 Task: Look for space in Amagasaki, Japan from 4th June, 2023 to 15th June, 2023 for 2 adults in price range Rs.10000 to Rs.15000. Place can be entire place with 1  bedroom having 1 bed and 1 bathroom. Property type can be house, flat, guest house, hotel. Booking option can be shelf check-in. Required host language is English.
Action: Mouse moved to (475, 113)
Screenshot: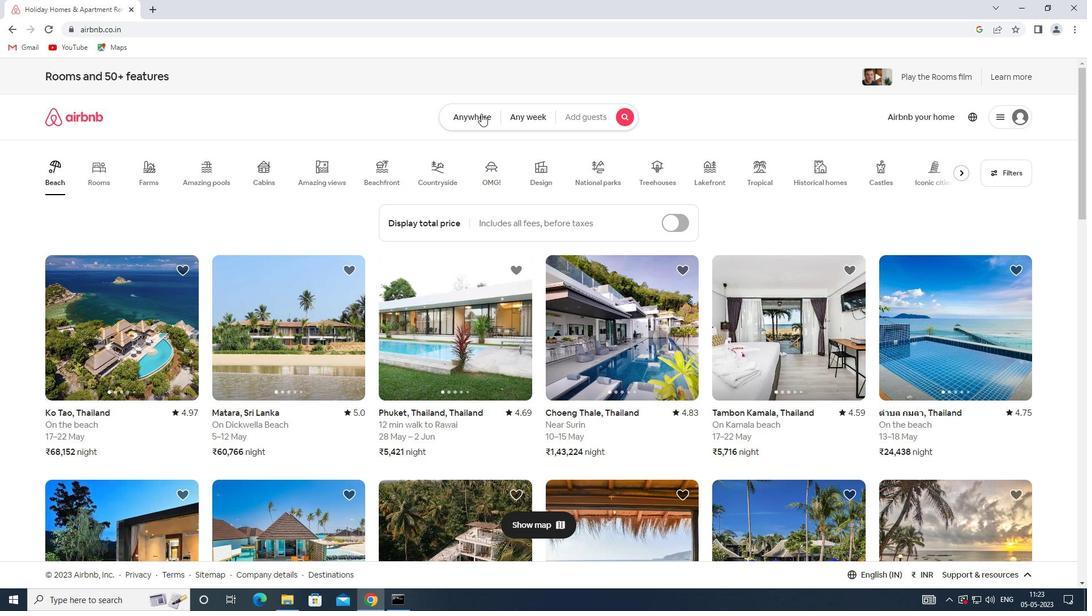 
Action: Mouse pressed left at (475, 113)
Screenshot: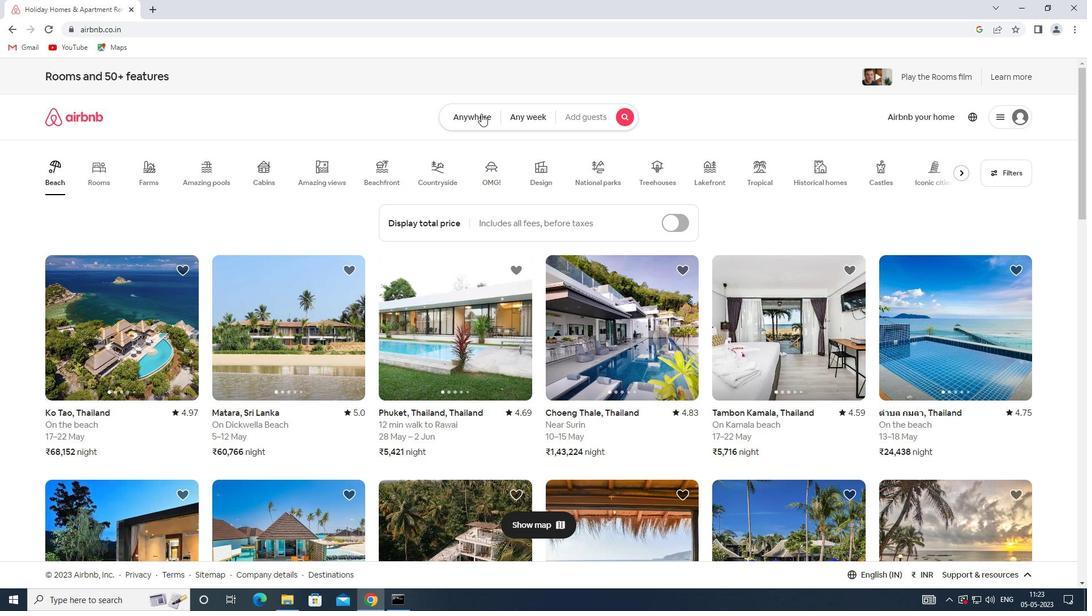 
Action: Mouse moved to (395, 165)
Screenshot: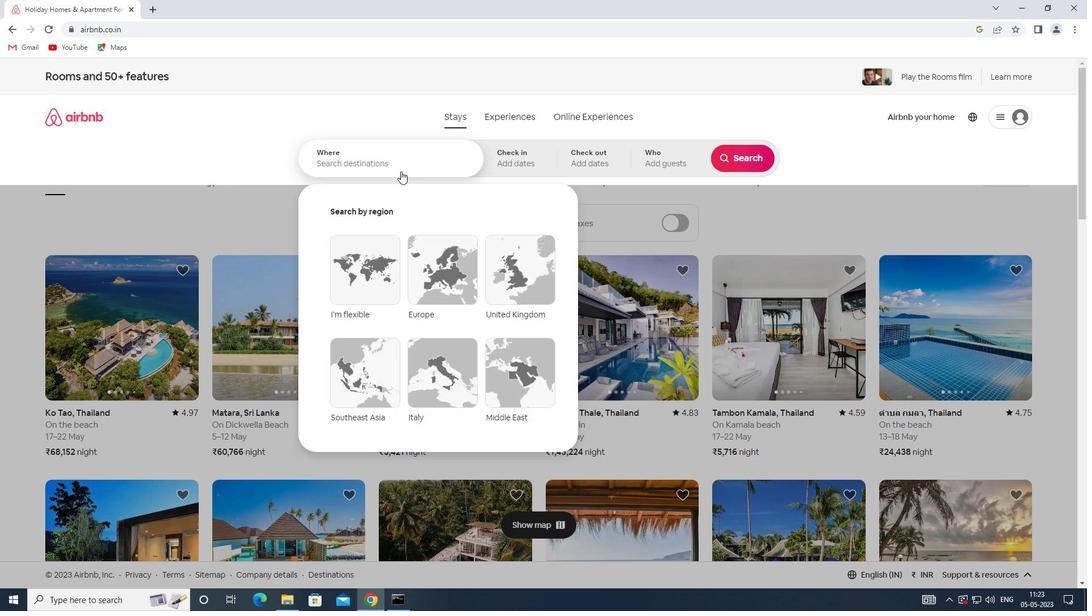 
Action: Mouse pressed left at (395, 165)
Screenshot: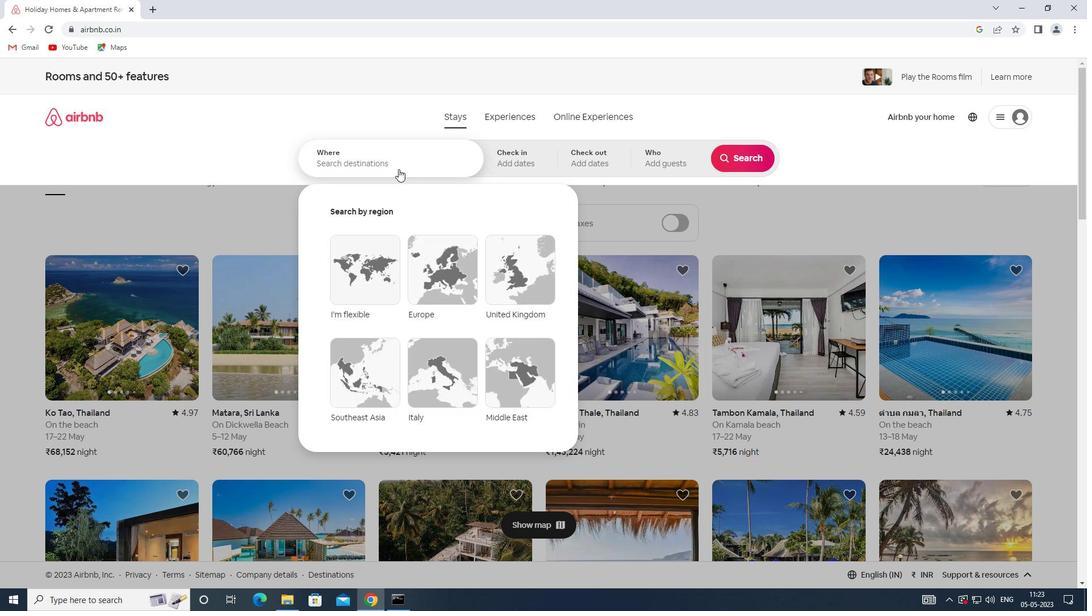 
Action: Key pressed <Key.shift>AMAGASAKI,<Key.shift>JAPAN
Screenshot: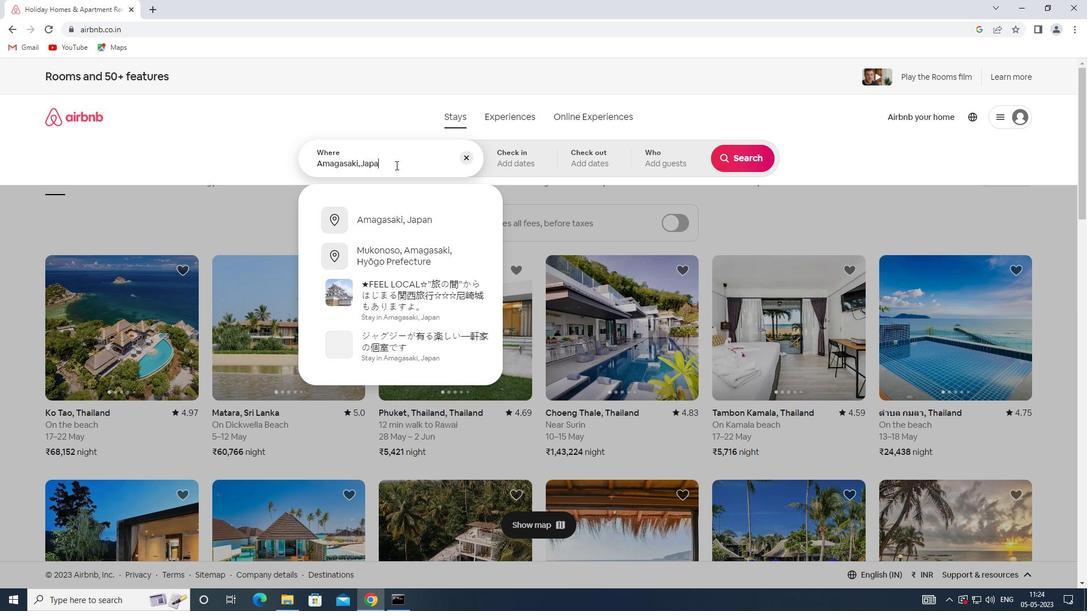 
Action: Mouse moved to (533, 158)
Screenshot: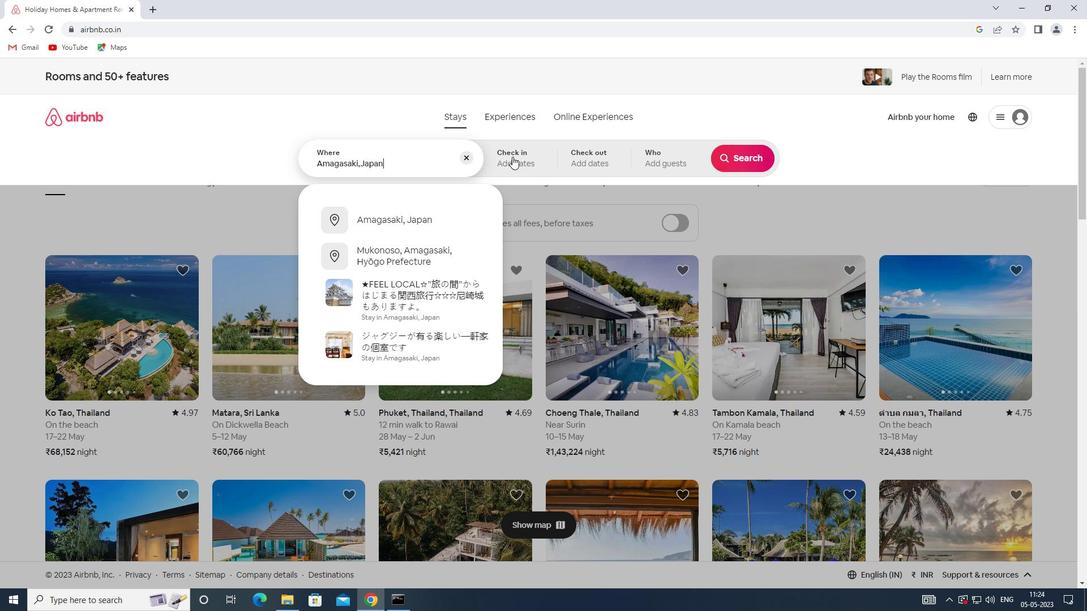 
Action: Mouse pressed left at (533, 158)
Screenshot: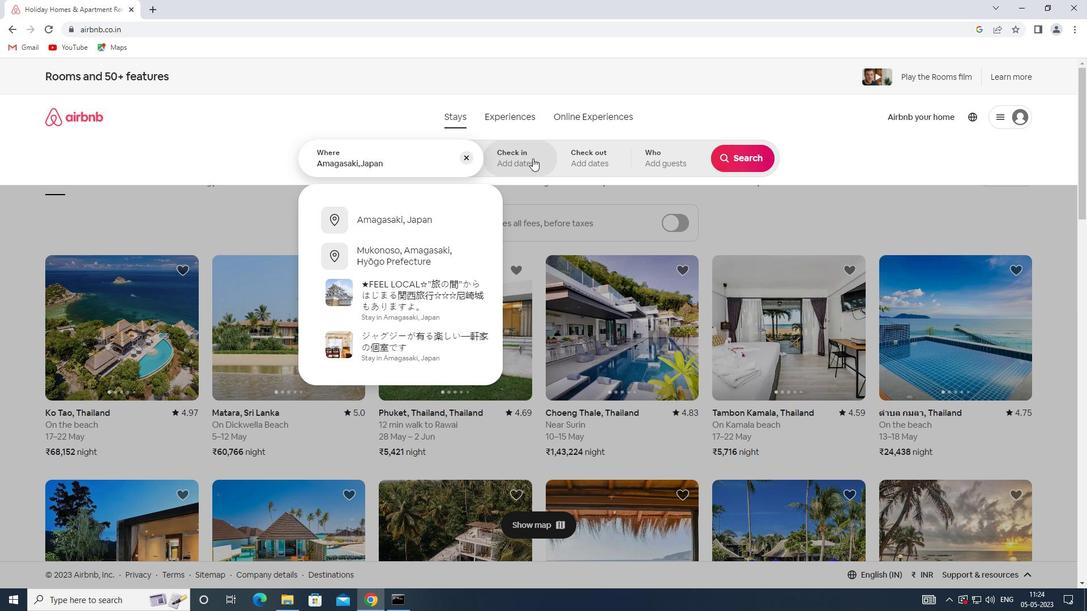 
Action: Mouse moved to (567, 320)
Screenshot: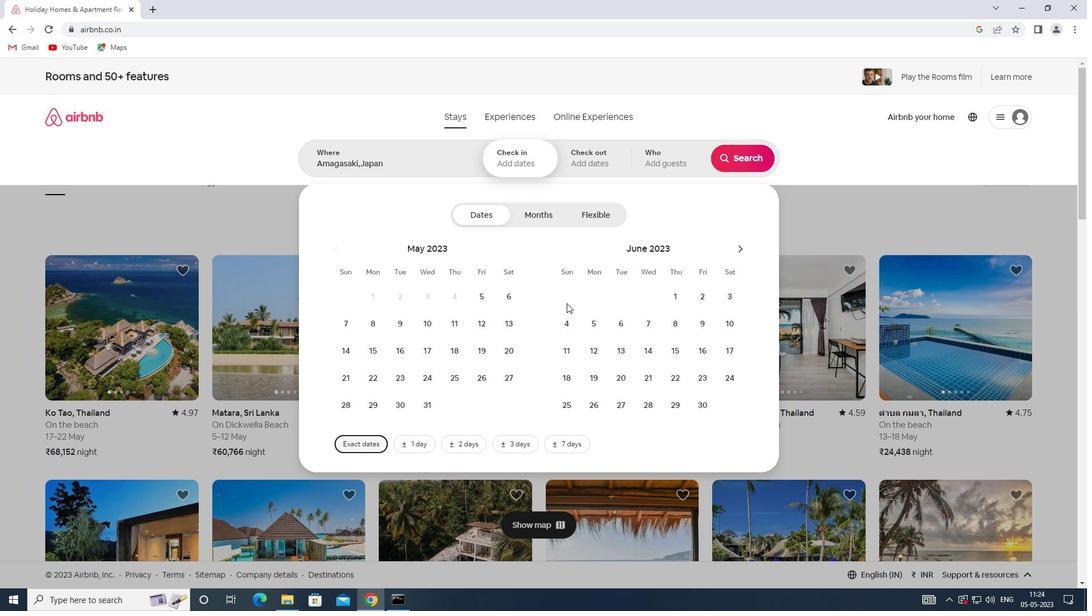 
Action: Mouse pressed left at (567, 320)
Screenshot: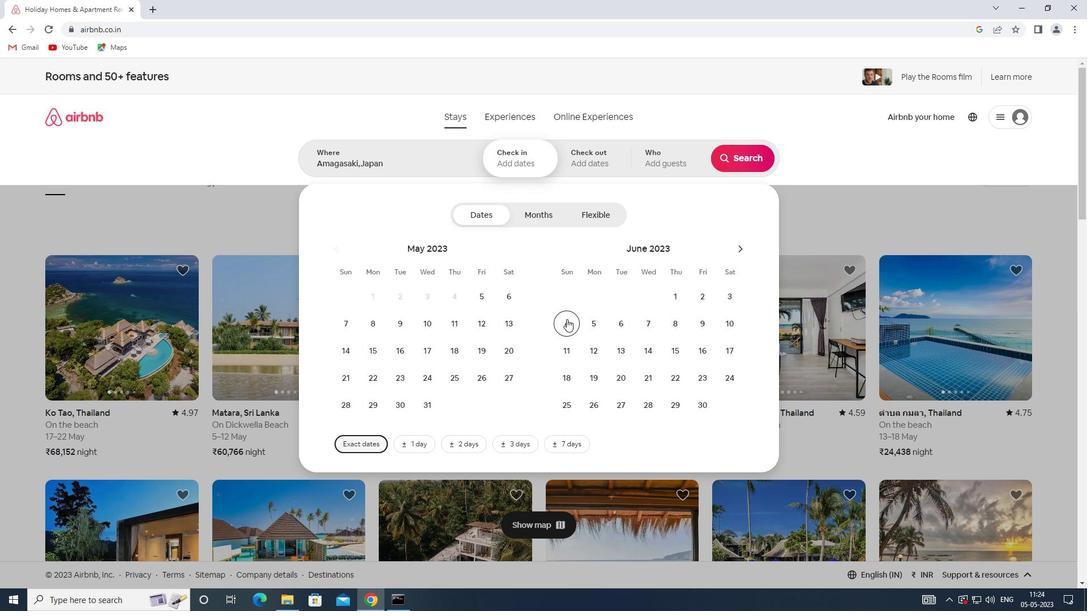 
Action: Mouse moved to (674, 351)
Screenshot: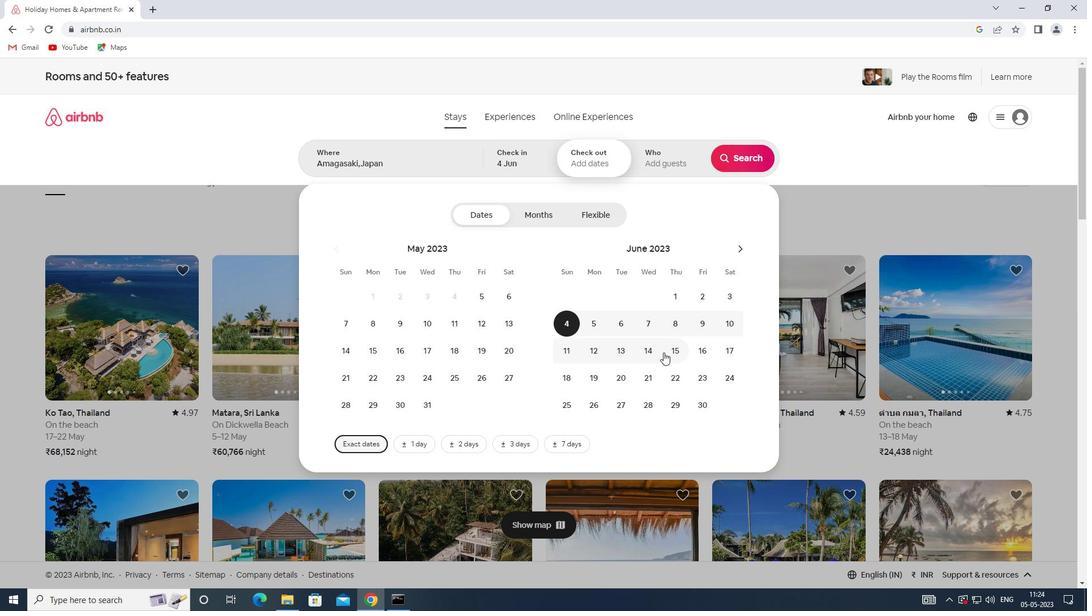 
Action: Mouse pressed left at (674, 351)
Screenshot: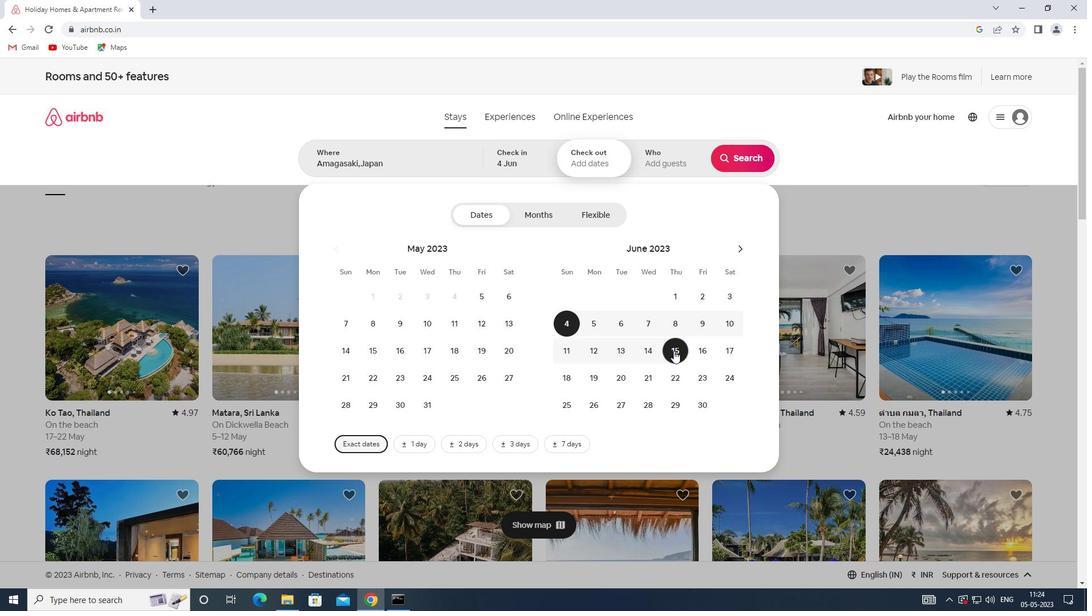 
Action: Mouse moved to (672, 160)
Screenshot: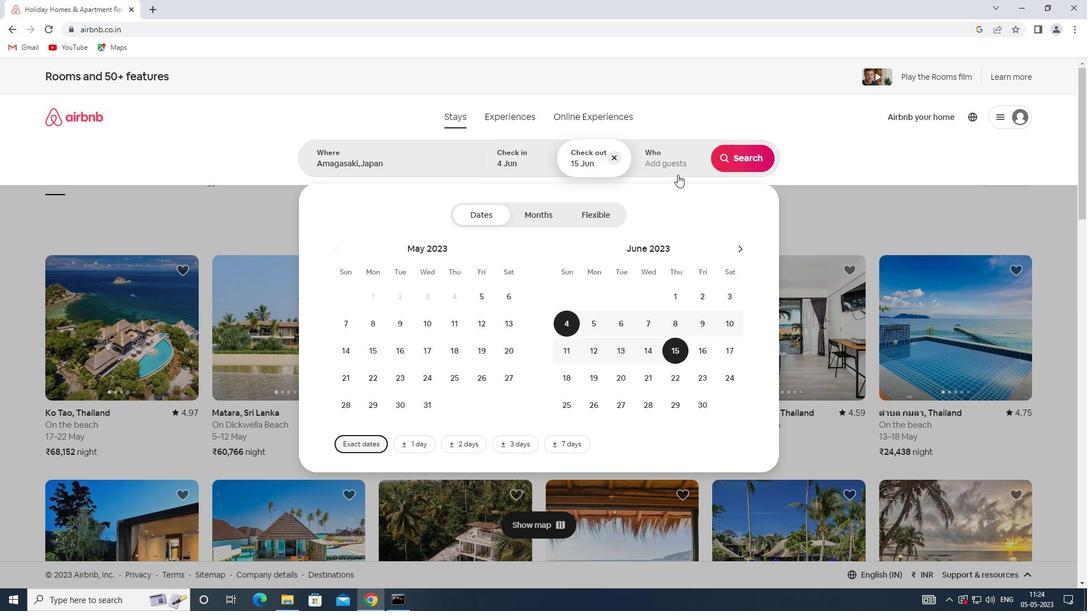 
Action: Mouse pressed left at (672, 160)
Screenshot: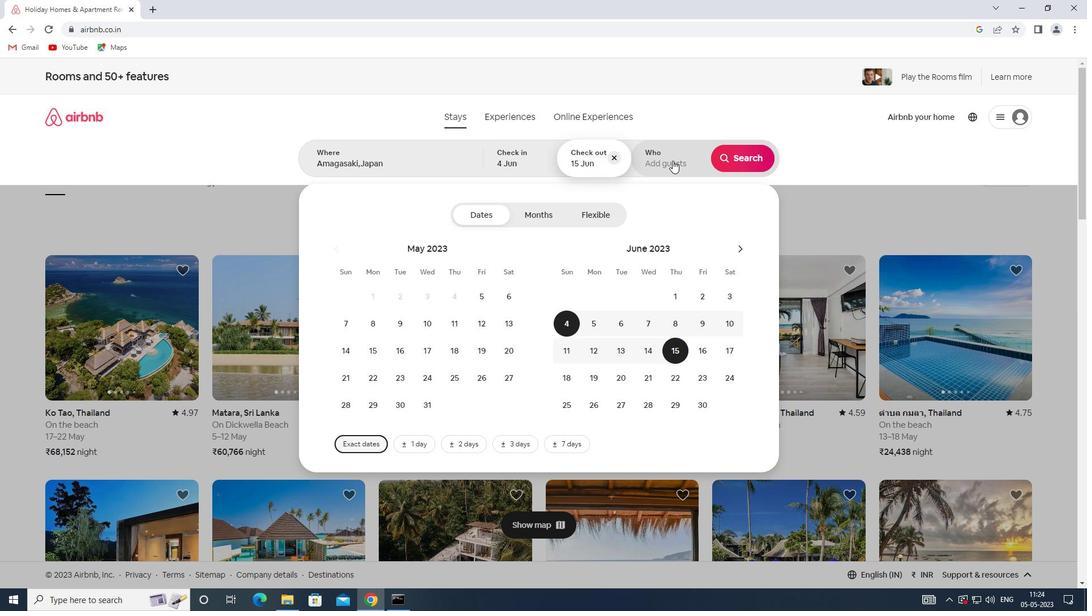 
Action: Mouse moved to (744, 215)
Screenshot: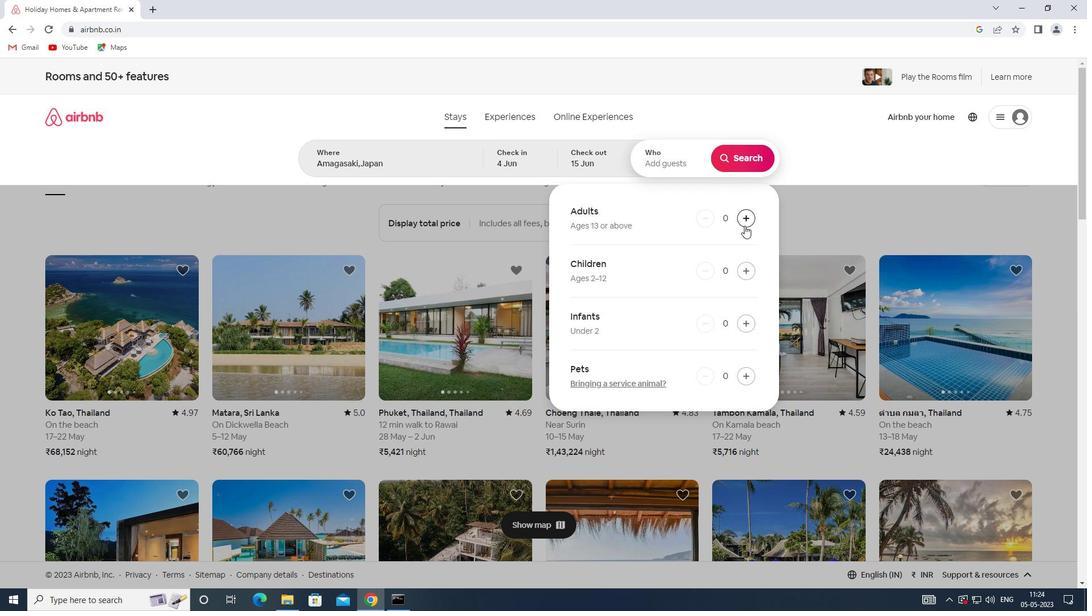 
Action: Mouse pressed left at (744, 215)
Screenshot: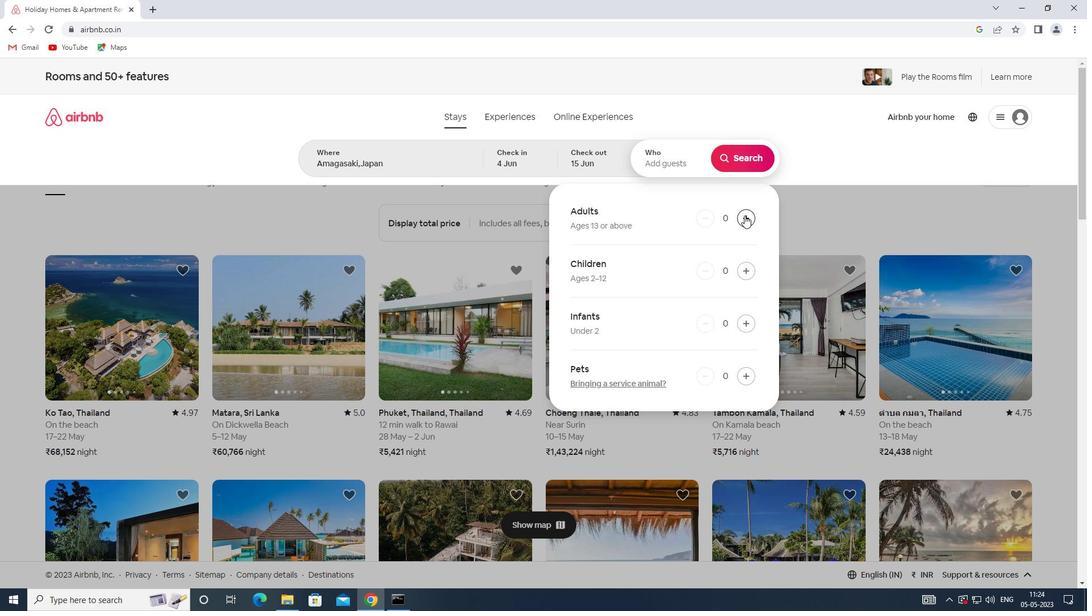 
Action: Mouse pressed left at (744, 215)
Screenshot: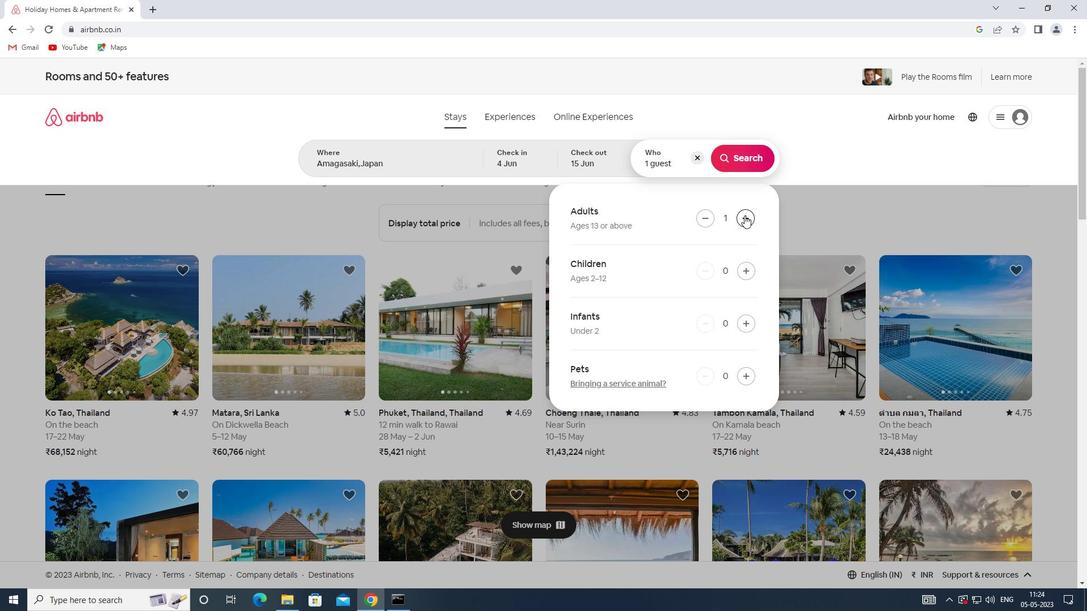 
Action: Mouse moved to (749, 148)
Screenshot: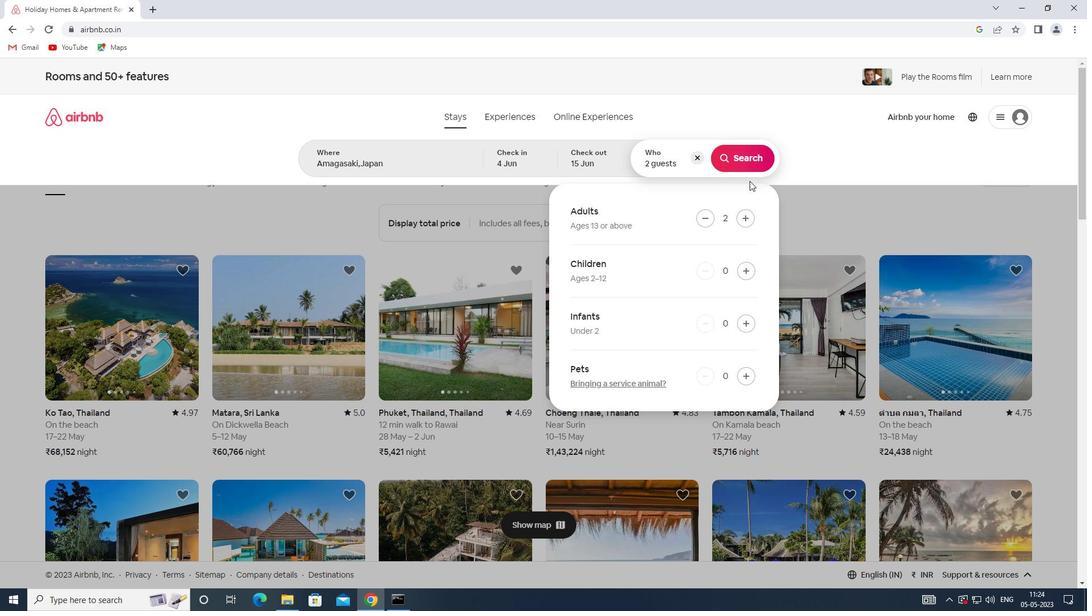 
Action: Mouse pressed left at (749, 148)
Screenshot: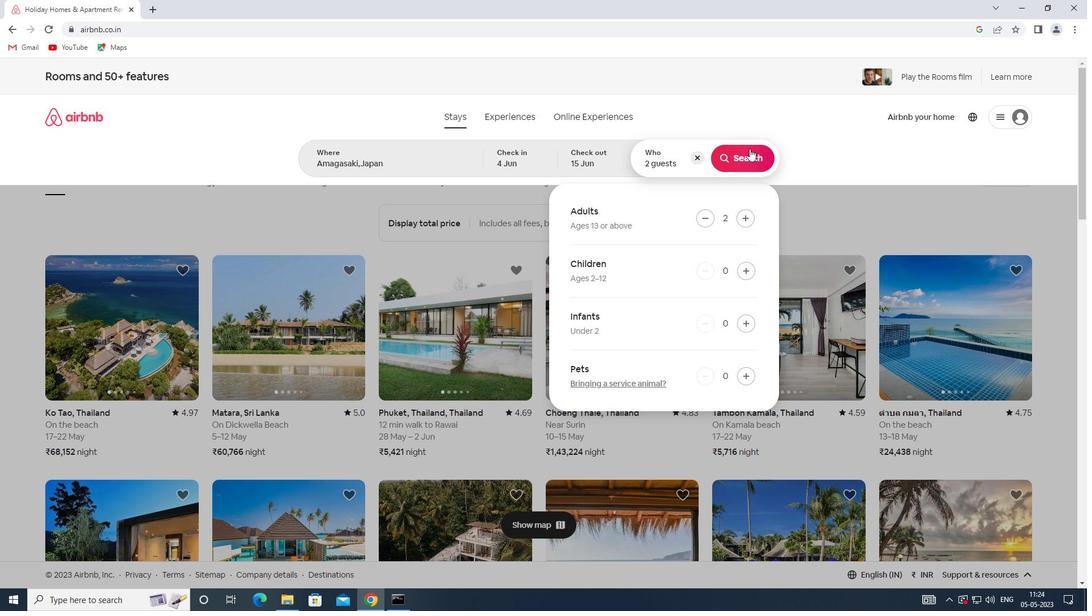 
Action: Mouse moved to (1024, 124)
Screenshot: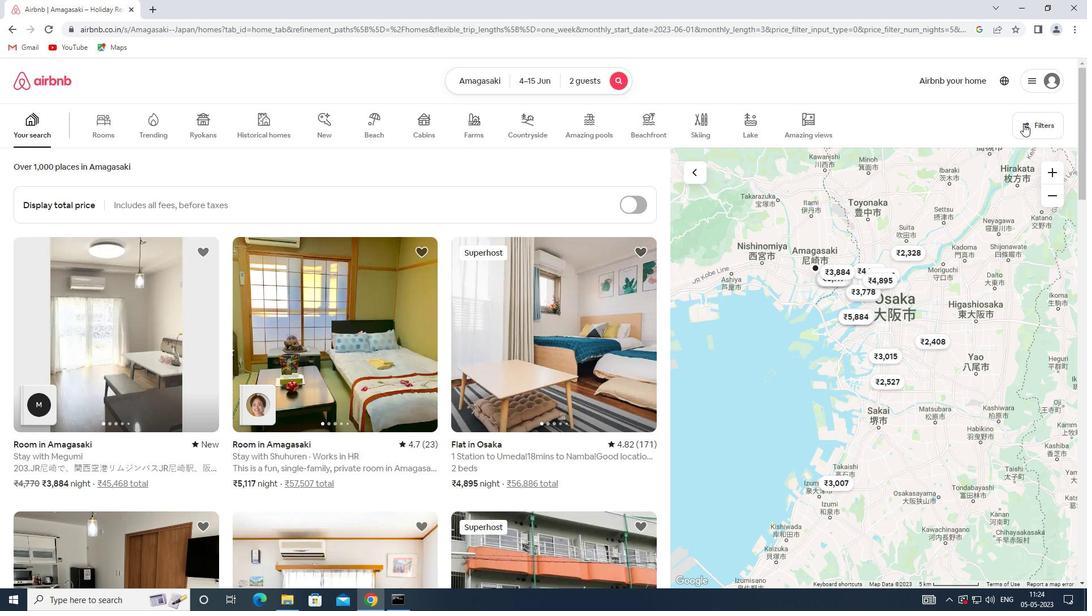 
Action: Mouse pressed left at (1024, 124)
Screenshot: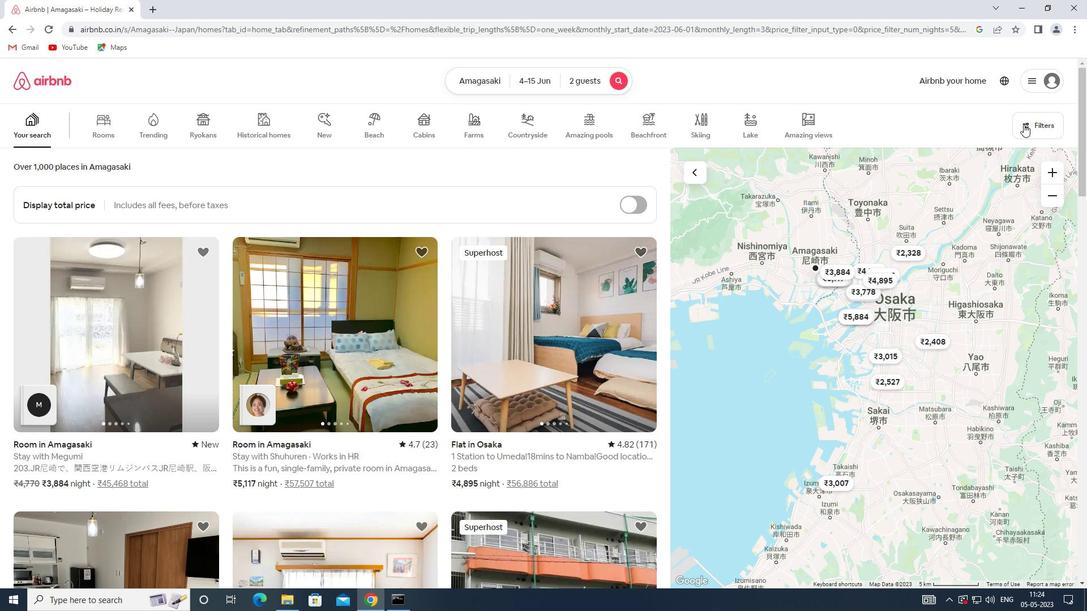 
Action: Mouse moved to (396, 408)
Screenshot: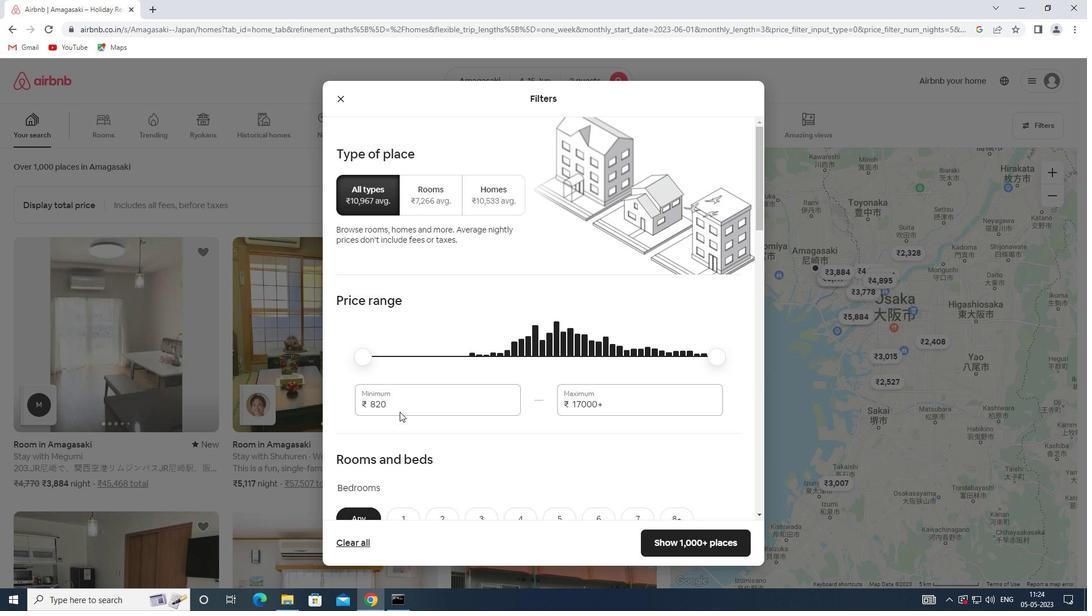
Action: Mouse pressed left at (396, 408)
Screenshot: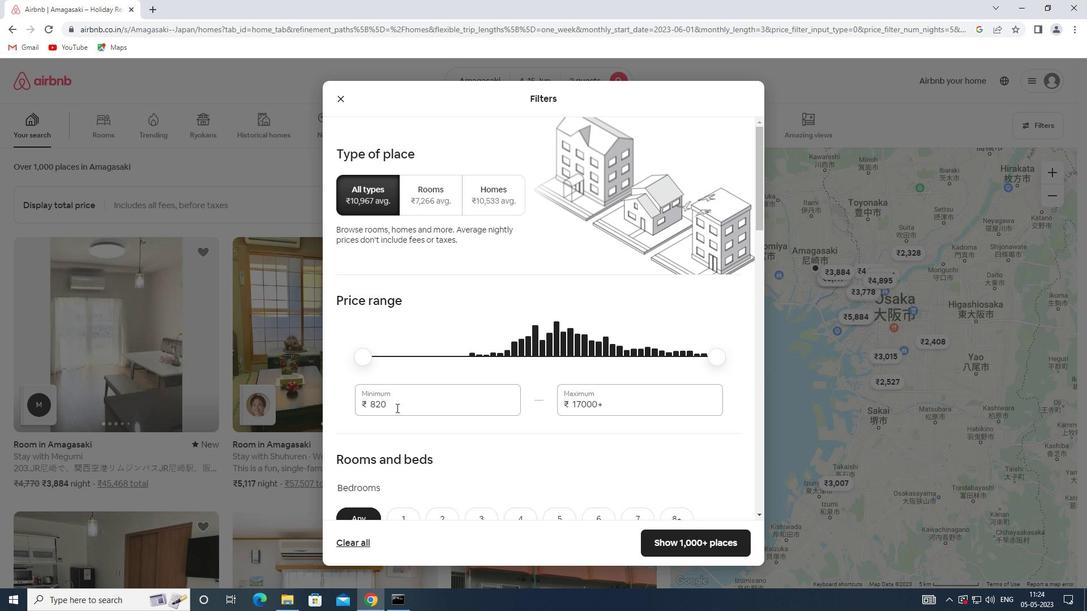 
Action: Mouse moved to (355, 404)
Screenshot: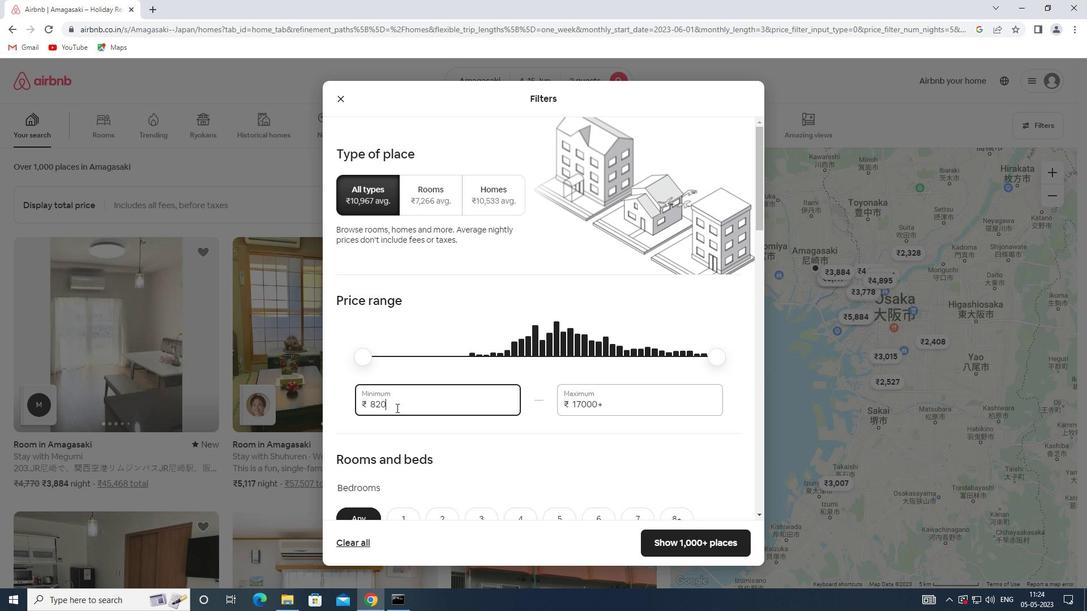 
Action: Key pressed 10000
Screenshot: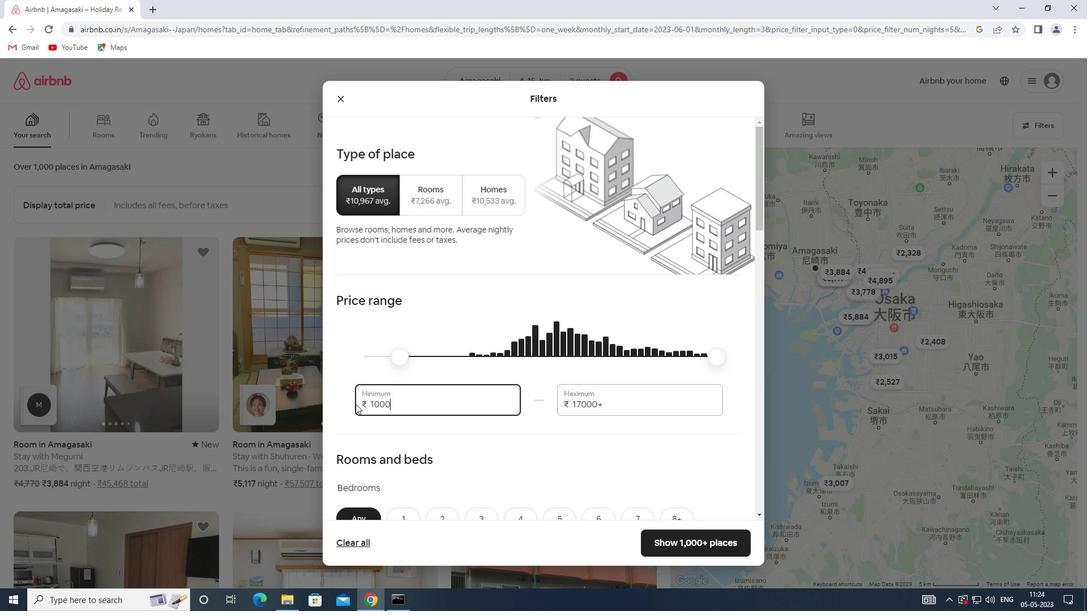 
Action: Mouse moved to (608, 404)
Screenshot: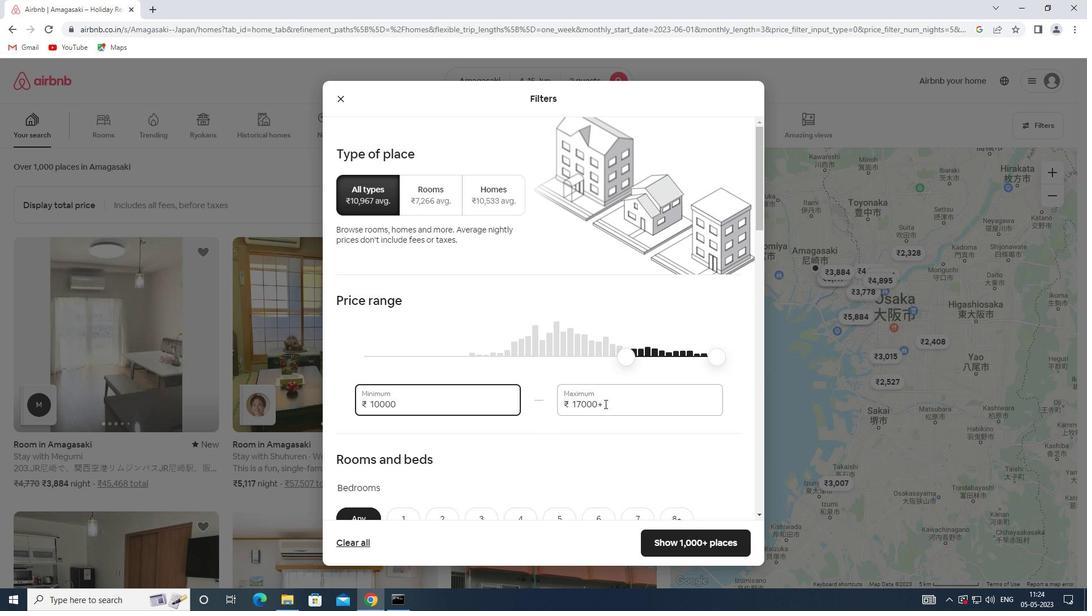 
Action: Mouse pressed left at (608, 404)
Screenshot: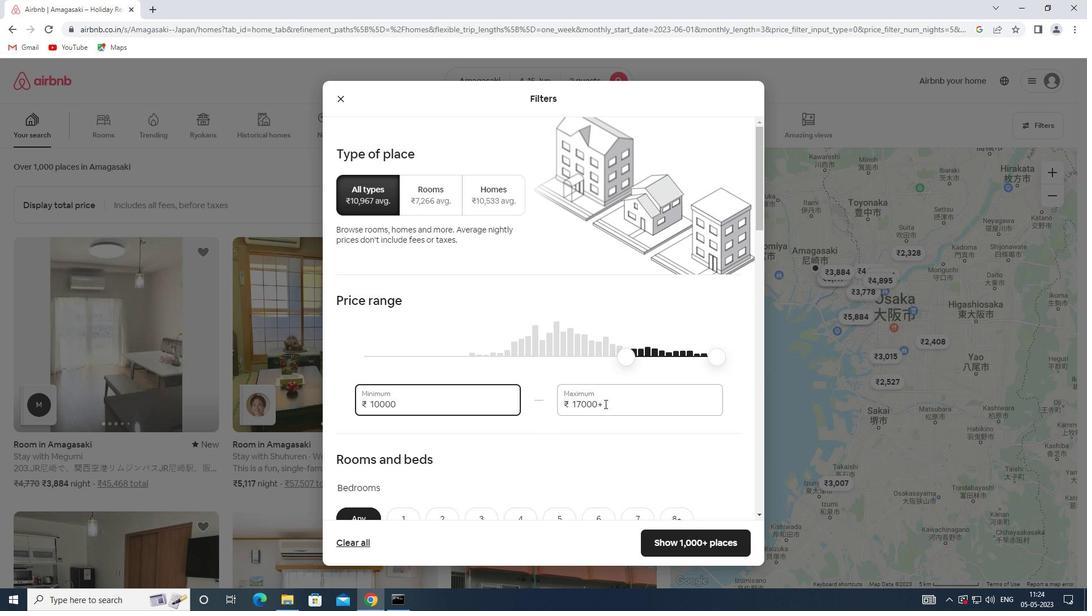 
Action: Mouse moved to (548, 405)
Screenshot: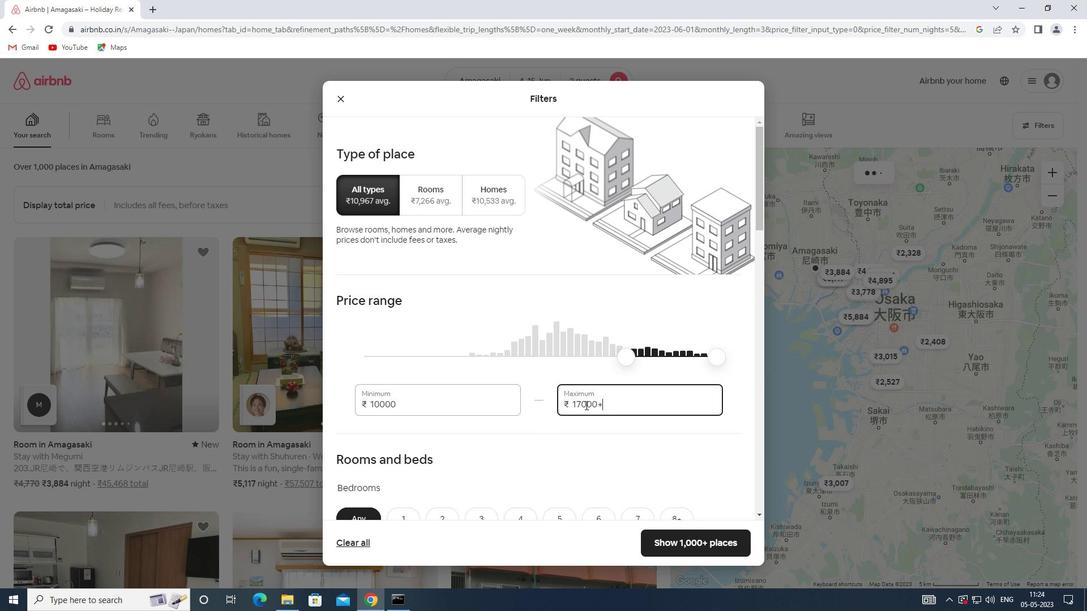 
Action: Key pressed 15000
Screenshot: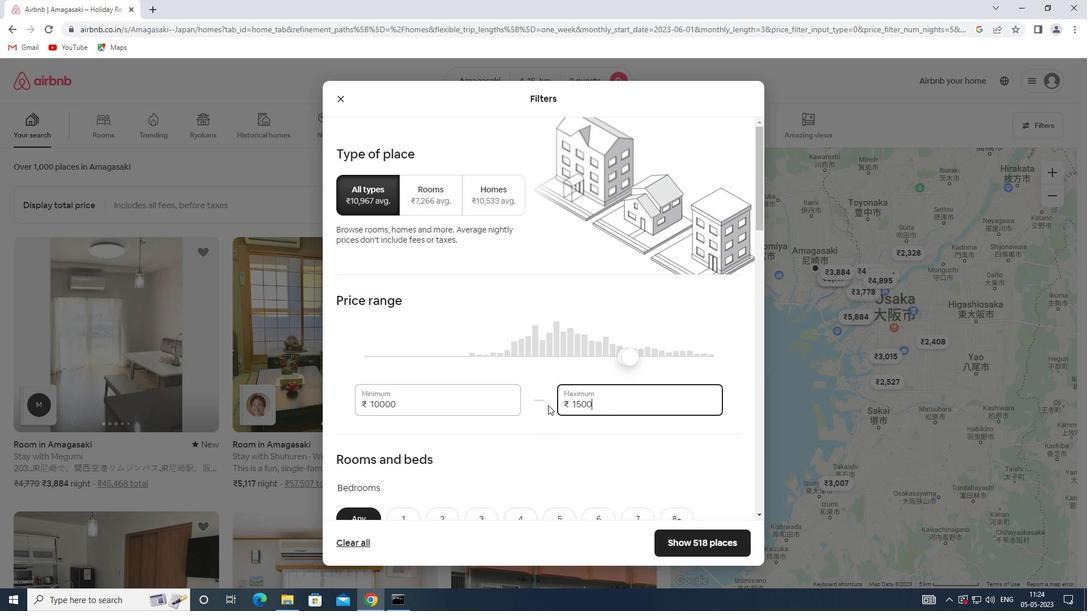 
Action: Mouse moved to (534, 399)
Screenshot: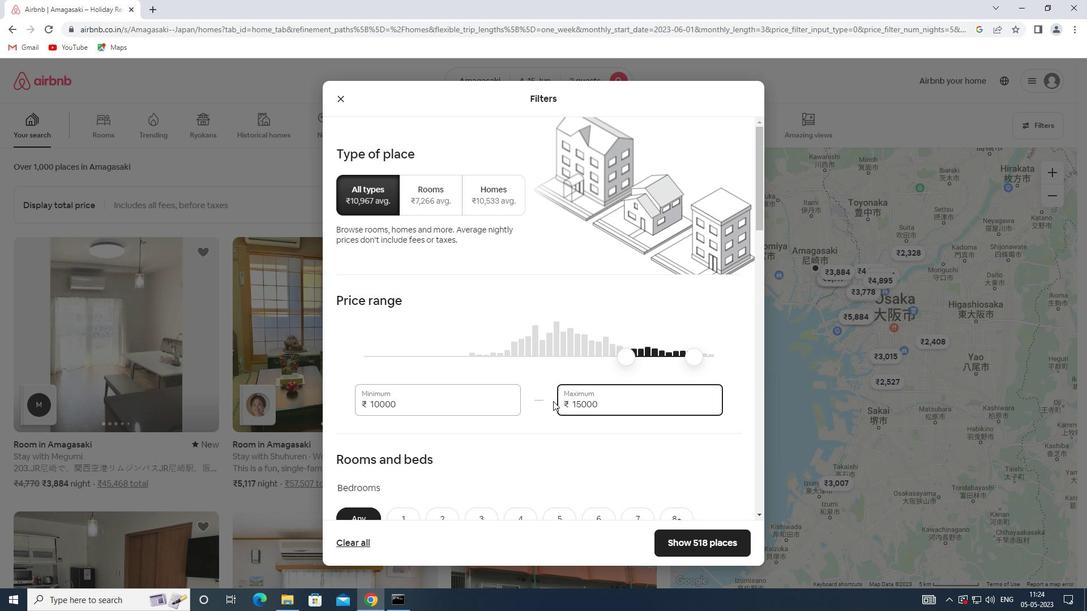 
Action: Mouse scrolled (534, 399) with delta (0, 0)
Screenshot: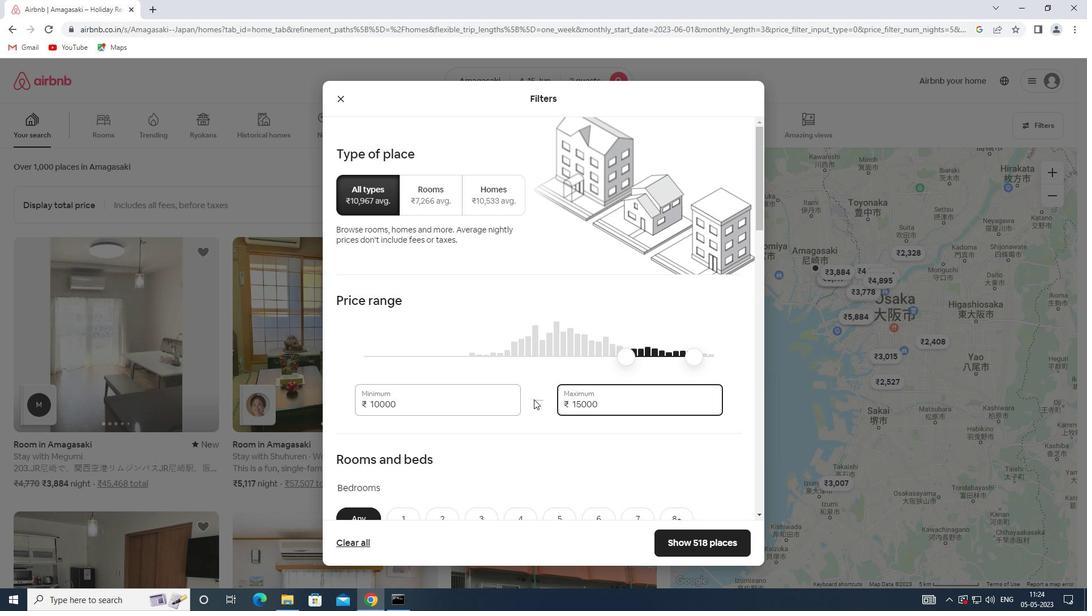
Action: Mouse scrolled (534, 399) with delta (0, 0)
Screenshot: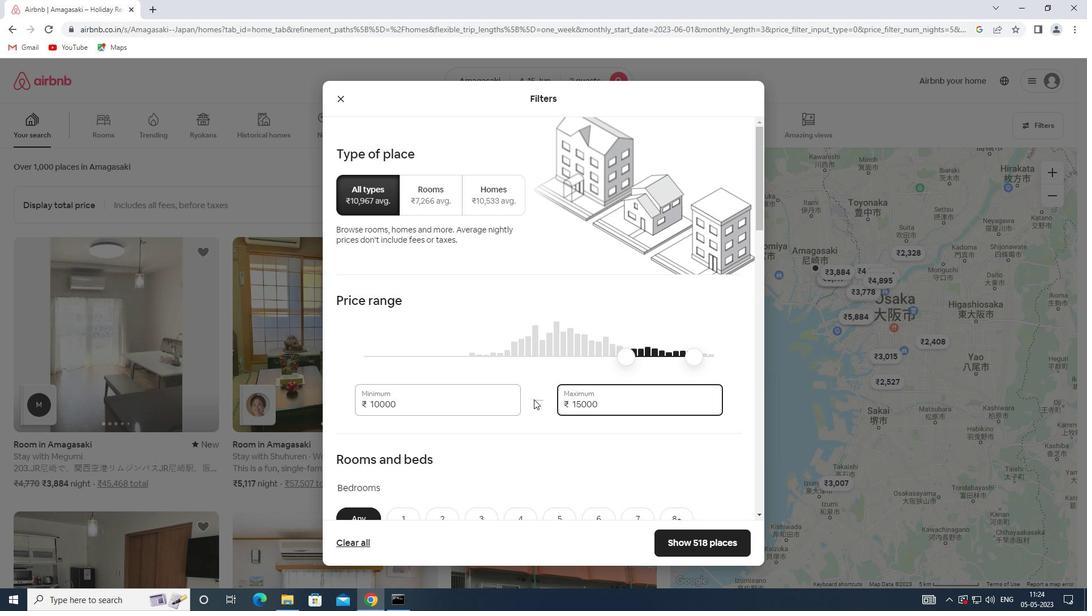 
Action: Mouse scrolled (534, 399) with delta (0, 0)
Screenshot: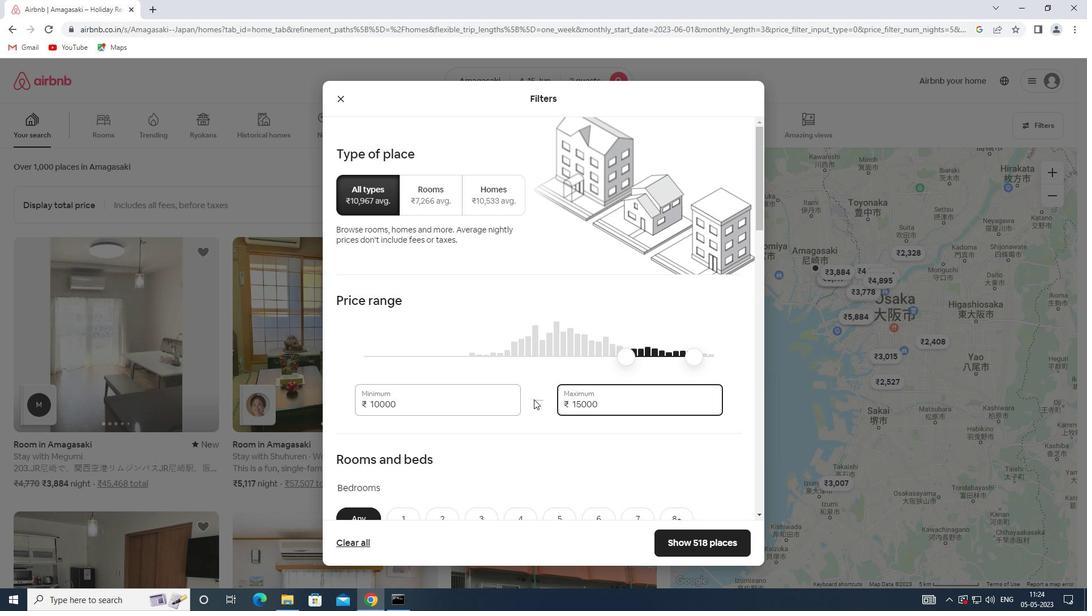
Action: Mouse moved to (530, 397)
Screenshot: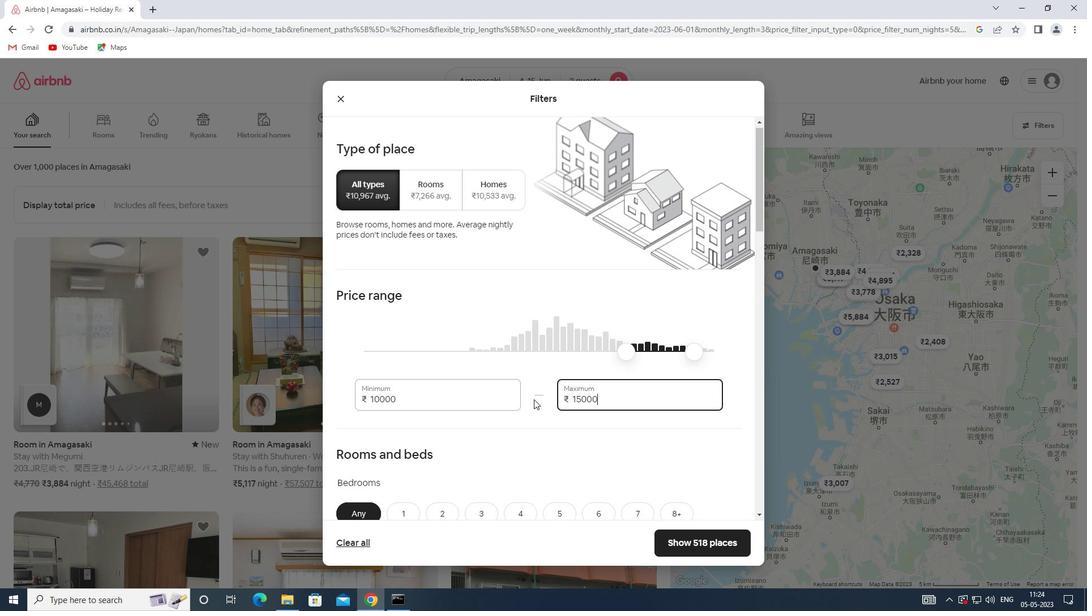 
Action: Mouse scrolled (530, 396) with delta (0, 0)
Screenshot: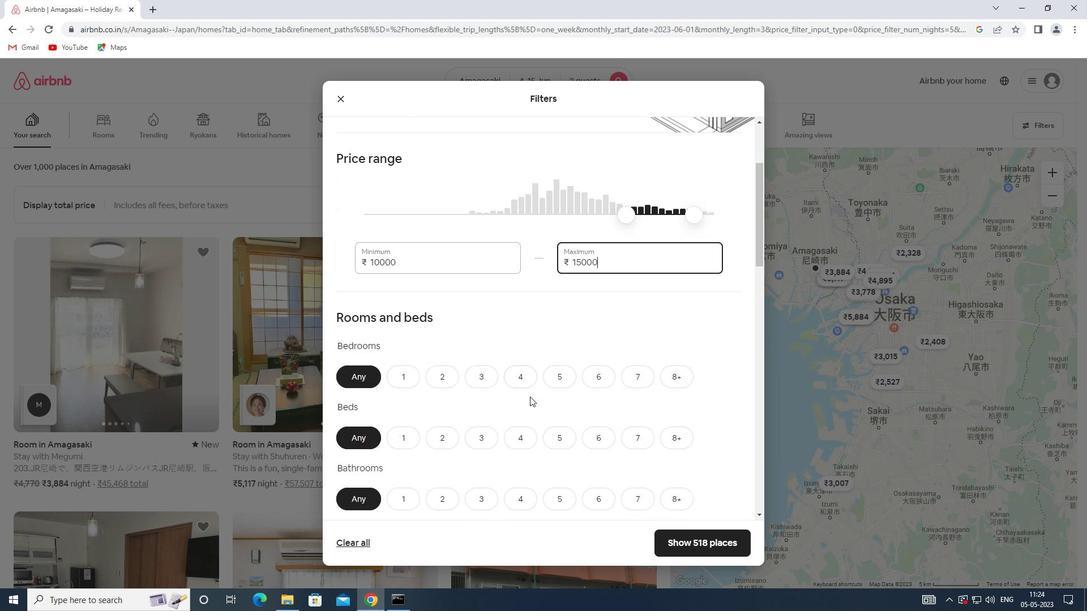 
Action: Mouse moved to (400, 295)
Screenshot: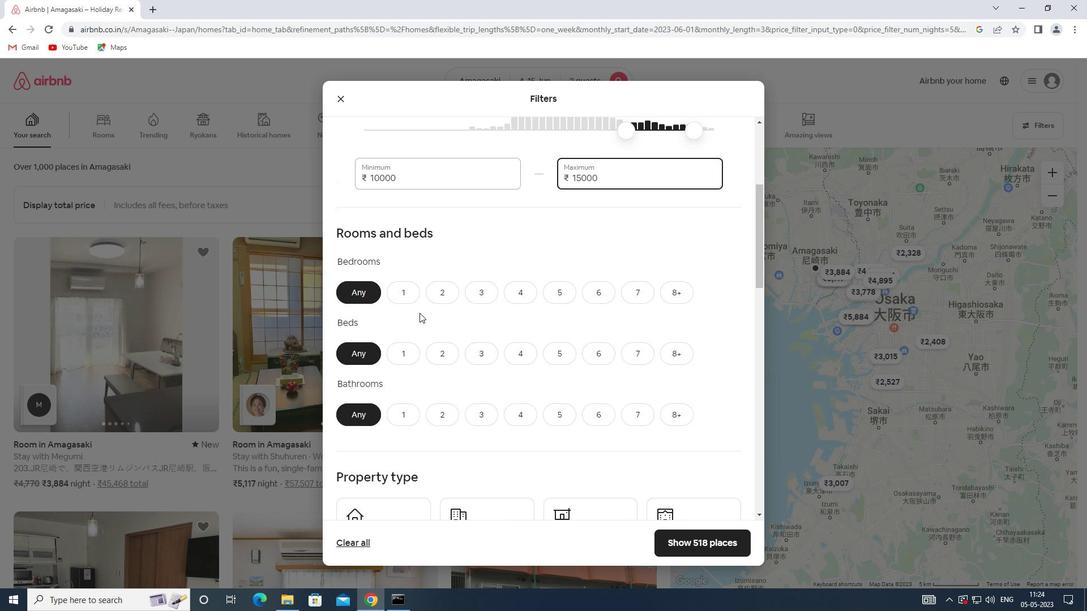 
Action: Mouse pressed left at (400, 295)
Screenshot: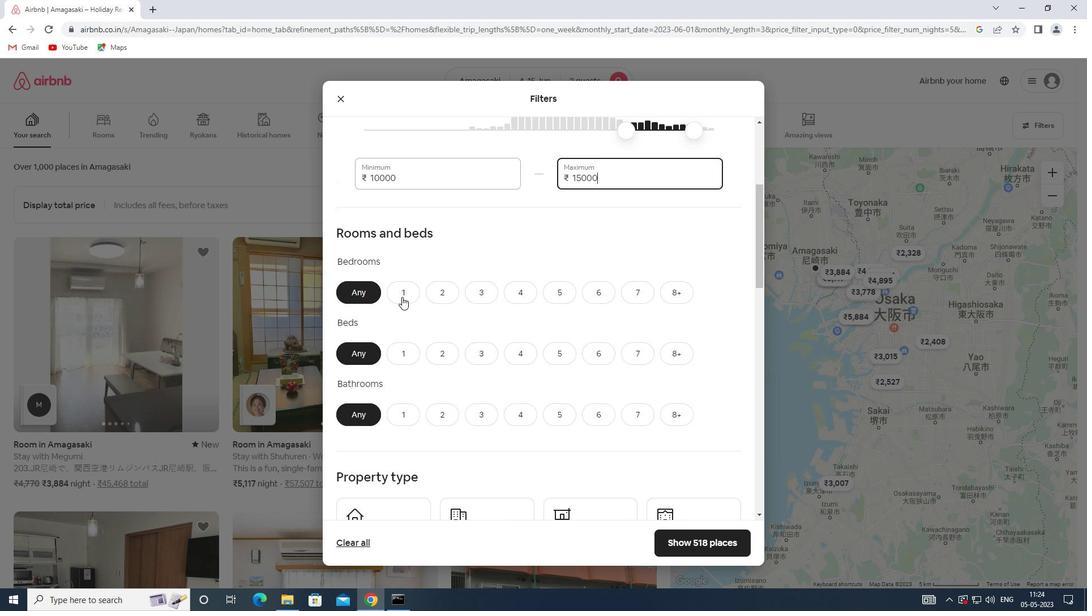 
Action: Mouse moved to (403, 350)
Screenshot: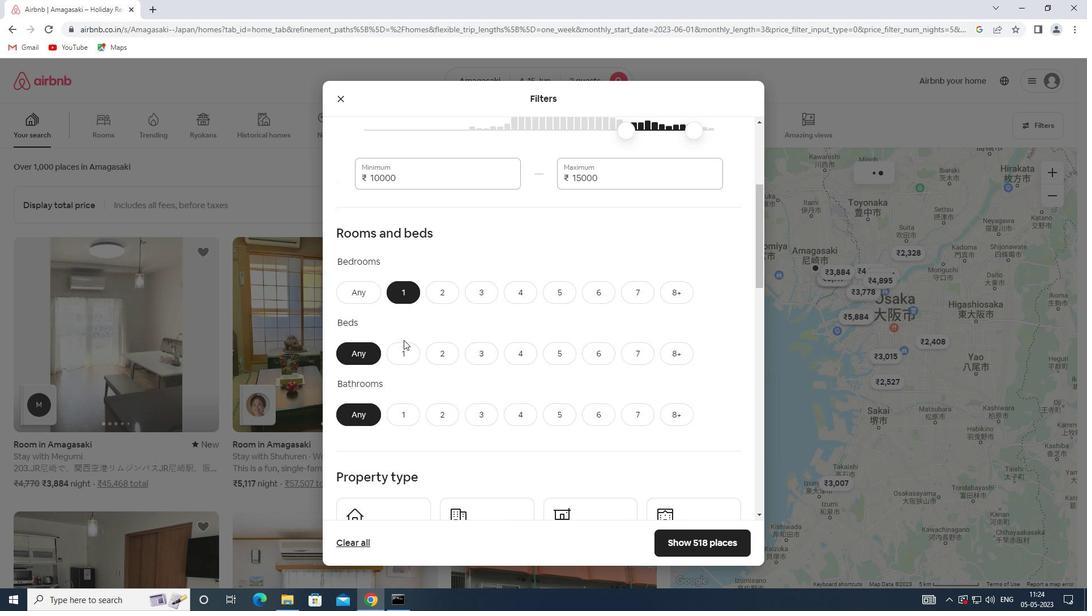 
Action: Mouse pressed left at (403, 350)
Screenshot: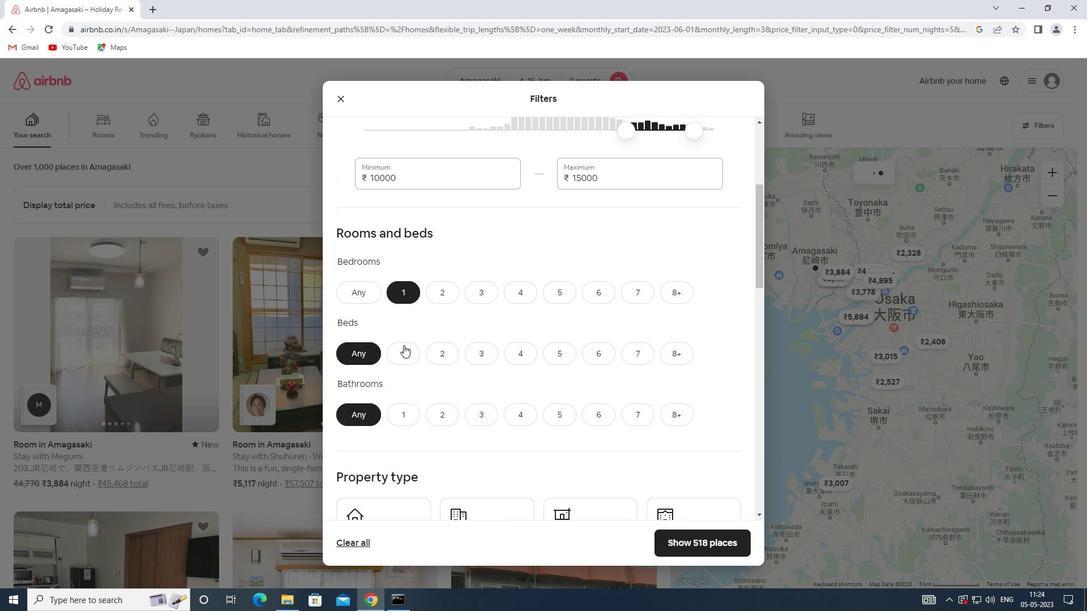 
Action: Mouse moved to (406, 409)
Screenshot: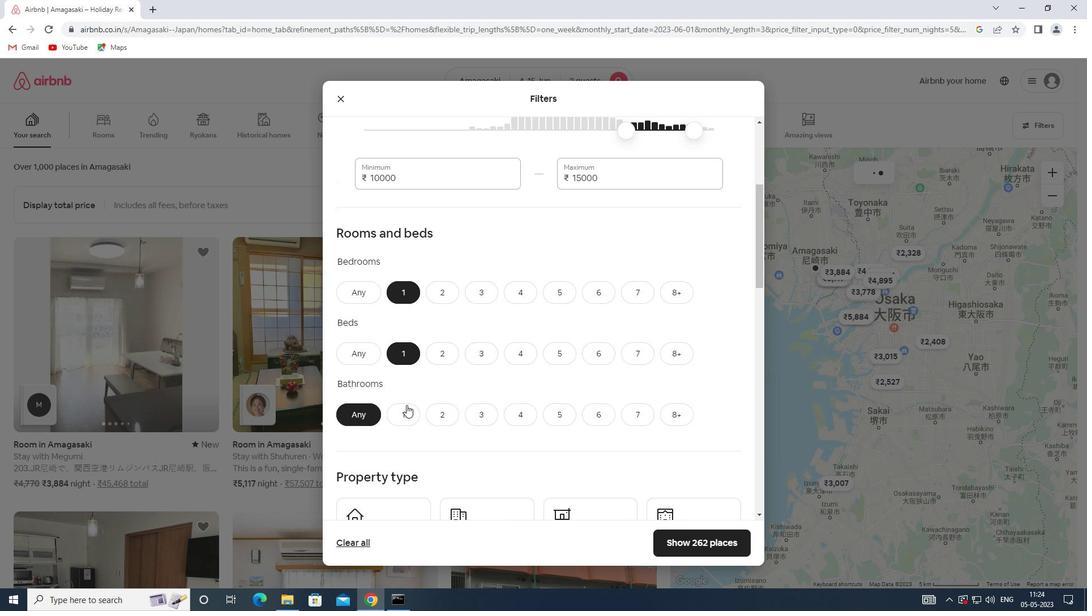 
Action: Mouse pressed left at (406, 409)
Screenshot: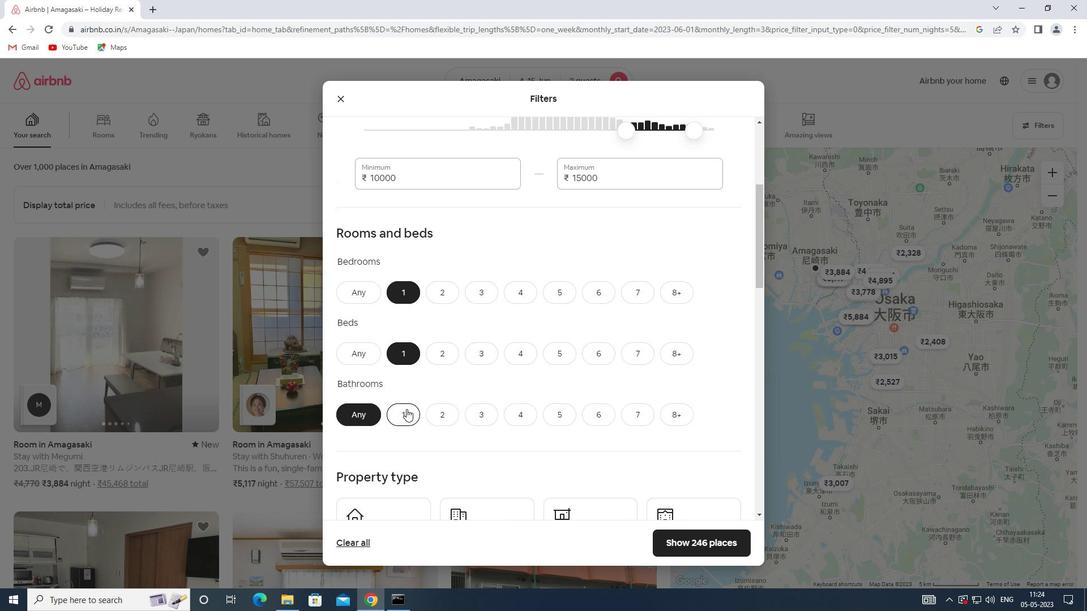 
Action: Mouse scrolled (406, 408) with delta (0, 0)
Screenshot: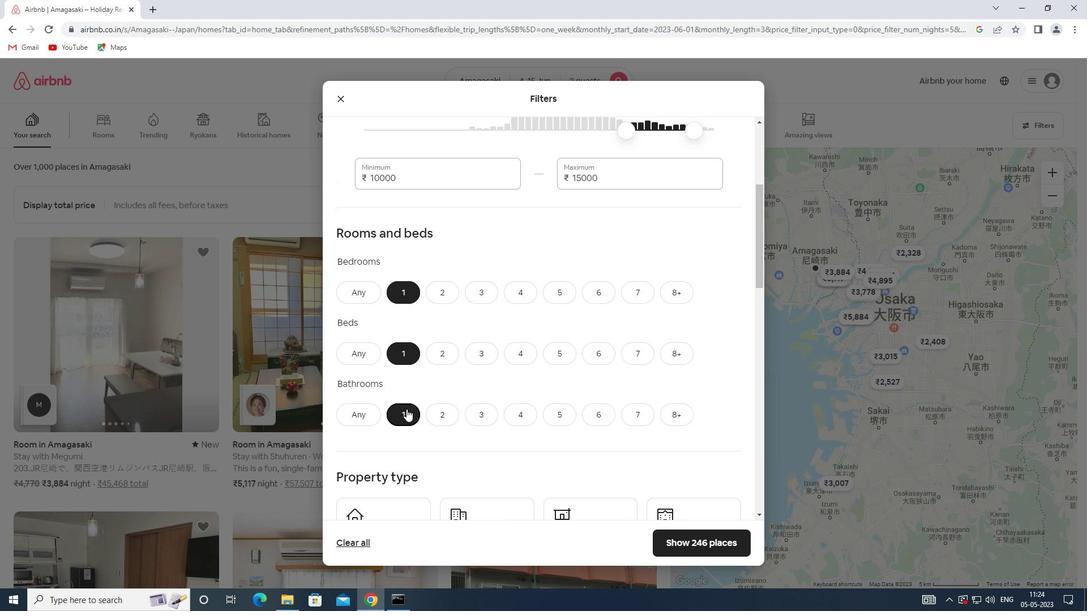 
Action: Mouse scrolled (406, 408) with delta (0, 0)
Screenshot: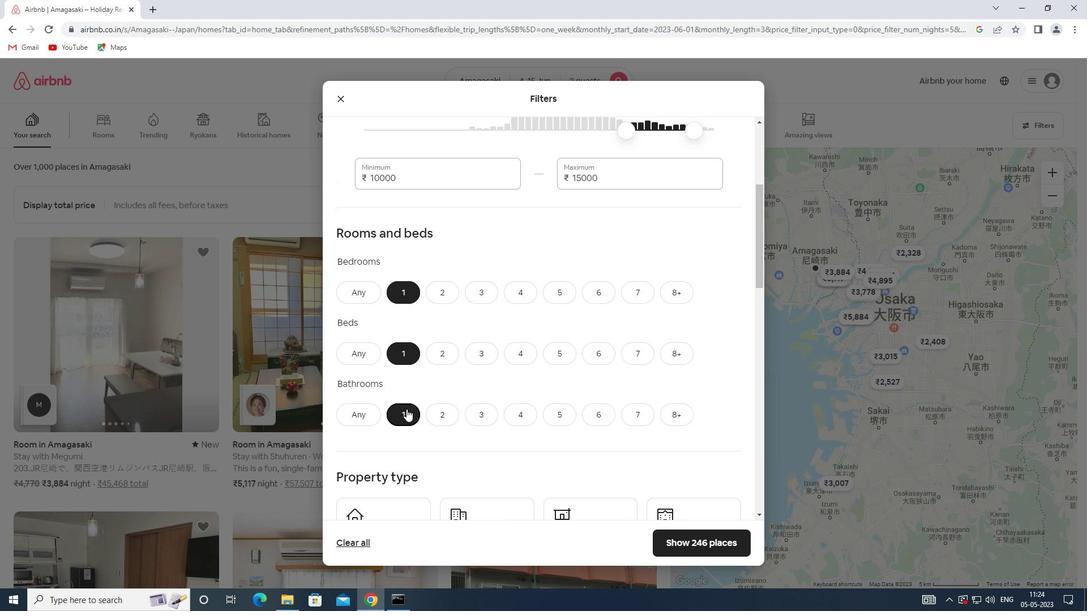 
Action: Mouse pressed left at (406, 409)
Screenshot: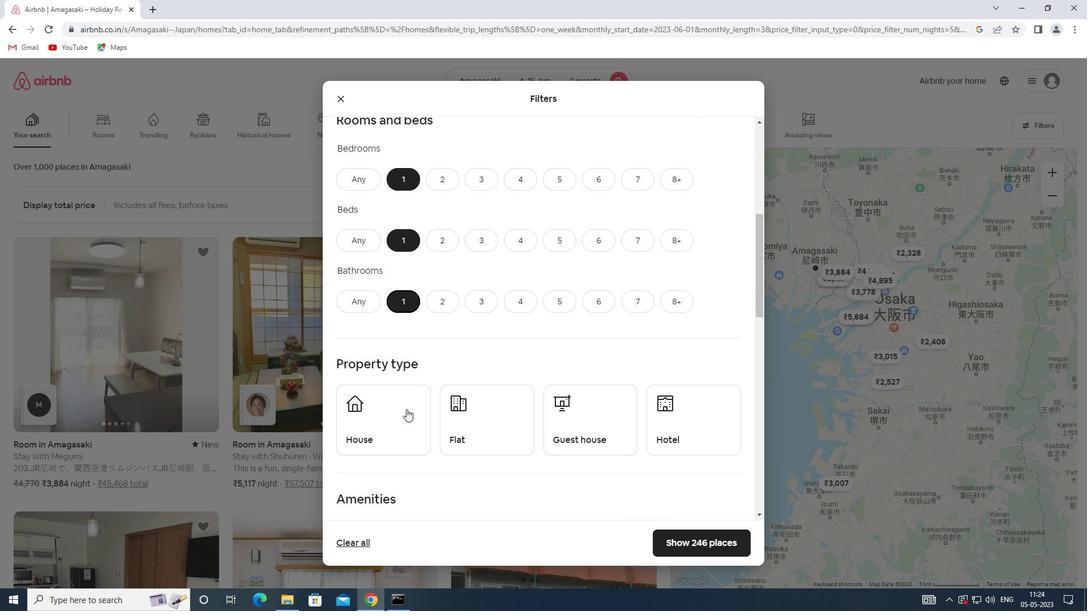 
Action: Mouse moved to (475, 416)
Screenshot: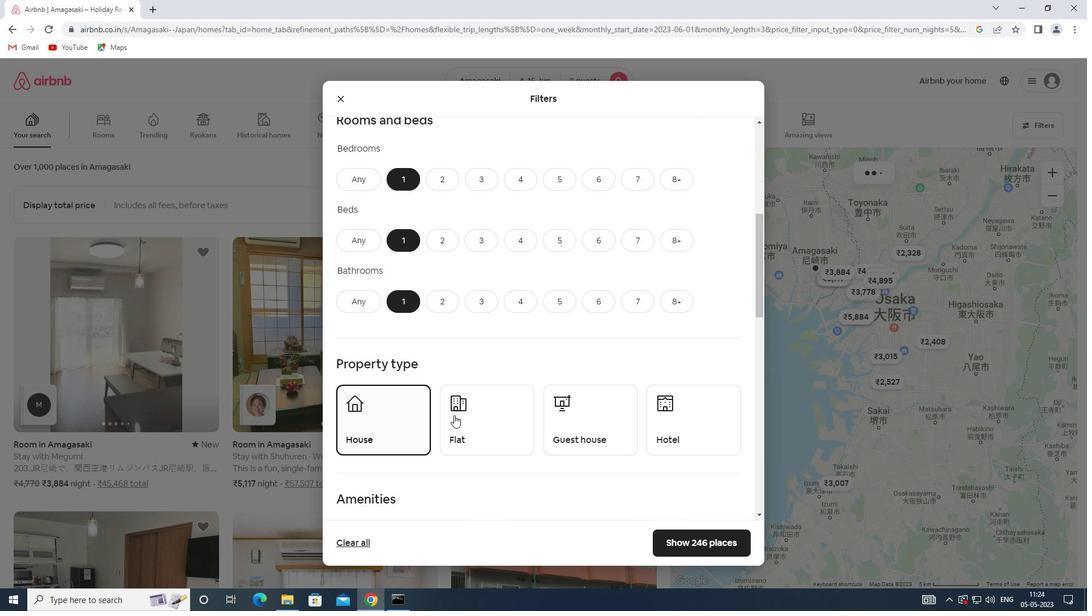 
Action: Mouse pressed left at (475, 416)
Screenshot: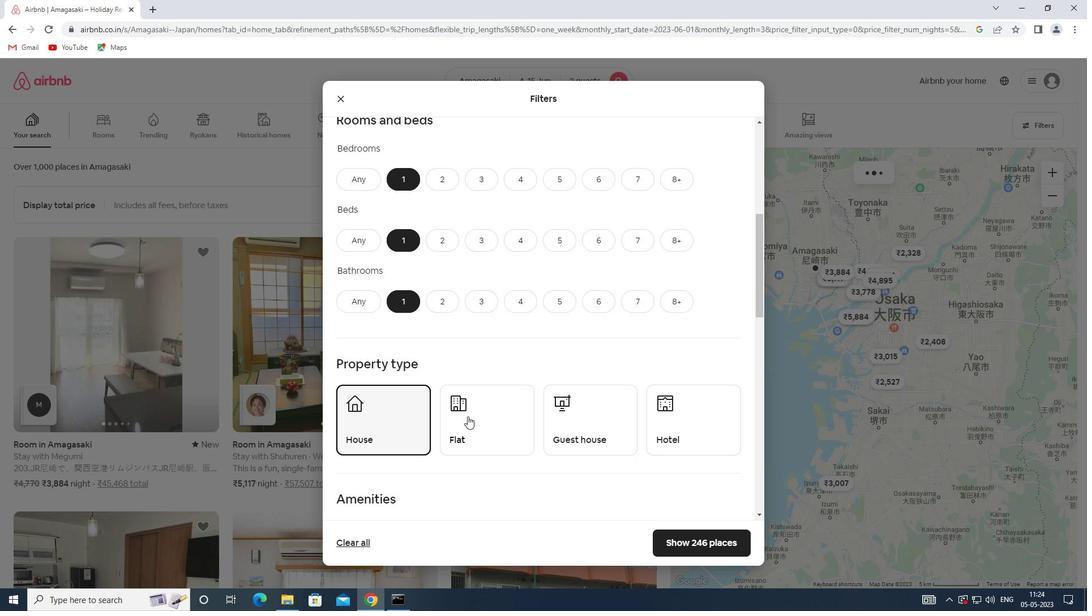 
Action: Mouse moved to (586, 418)
Screenshot: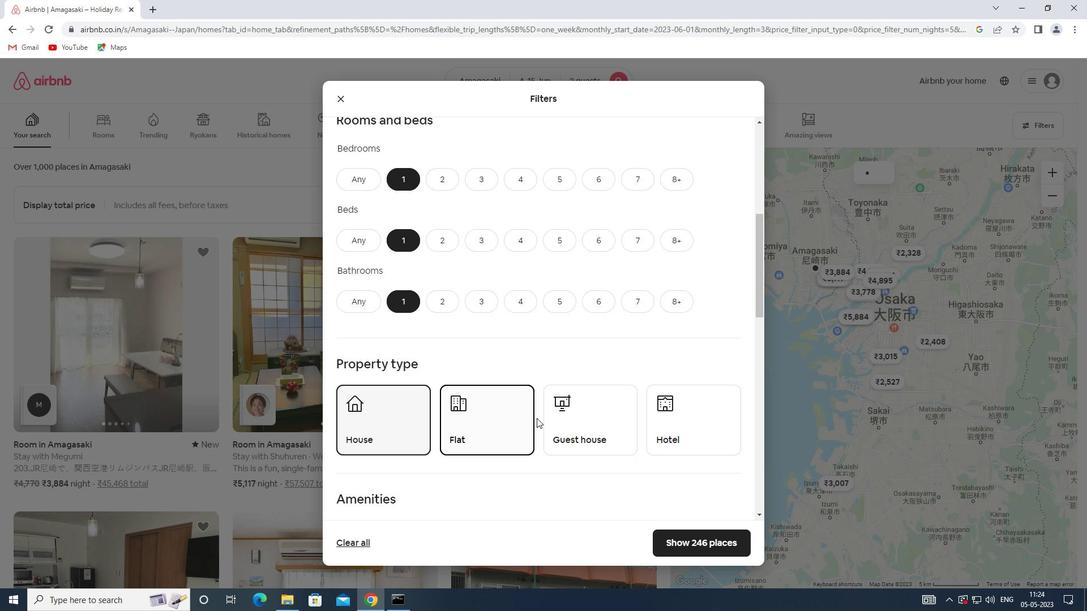 
Action: Mouse pressed left at (586, 418)
Screenshot: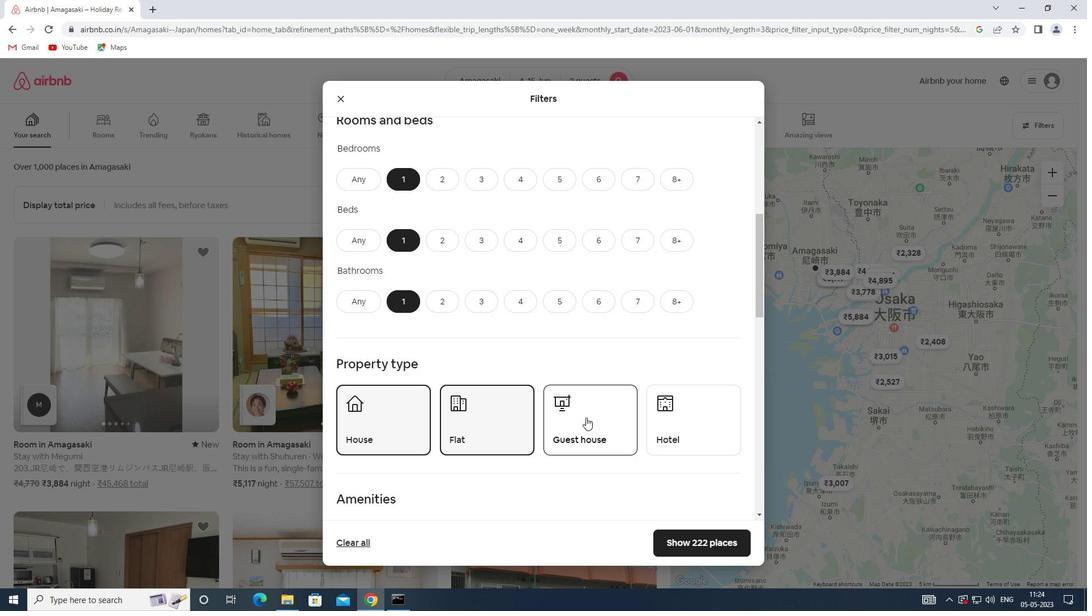 
Action: Mouse moved to (672, 423)
Screenshot: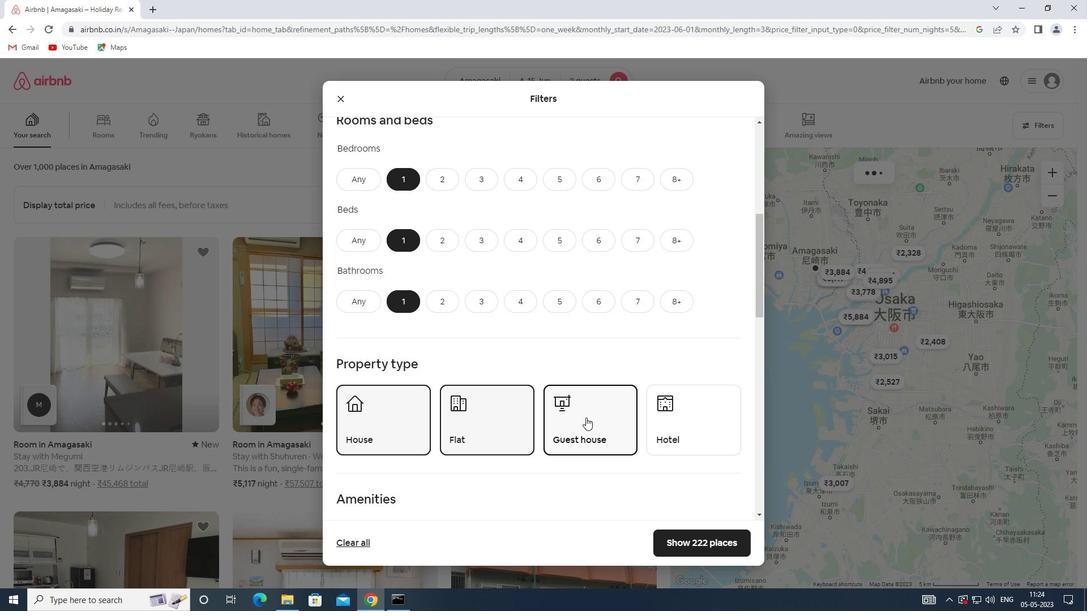 
Action: Mouse pressed left at (672, 423)
Screenshot: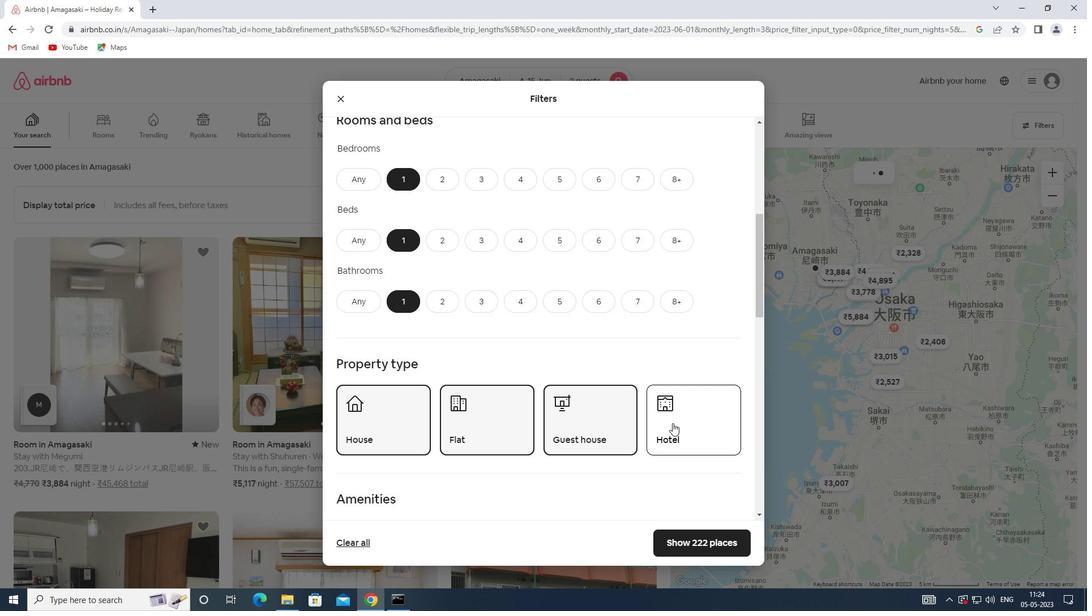 
Action: Mouse scrolled (672, 423) with delta (0, 0)
Screenshot: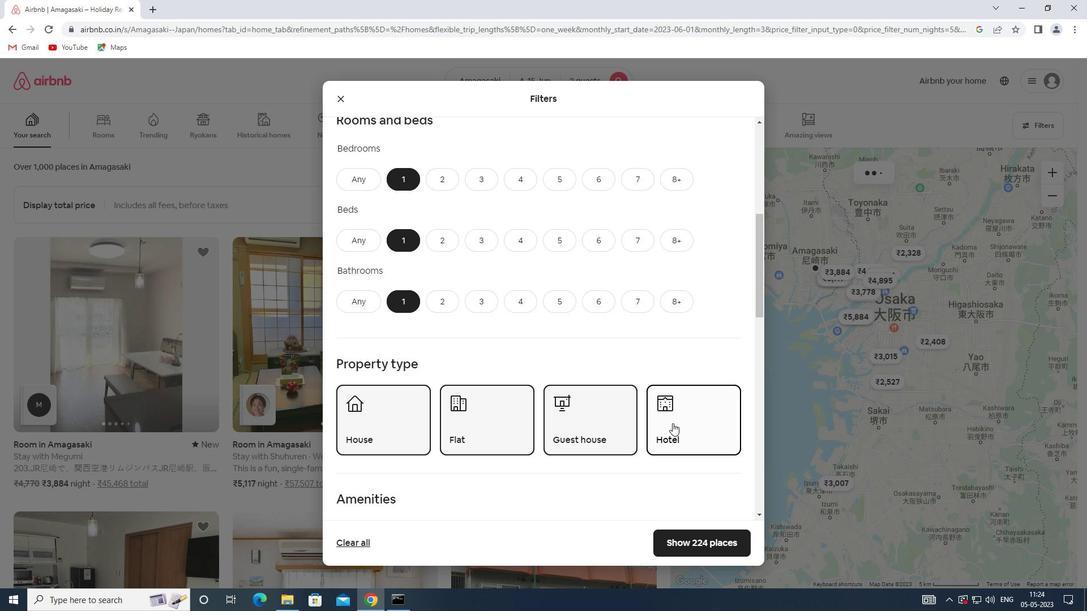 
Action: Mouse scrolled (672, 423) with delta (0, 0)
Screenshot: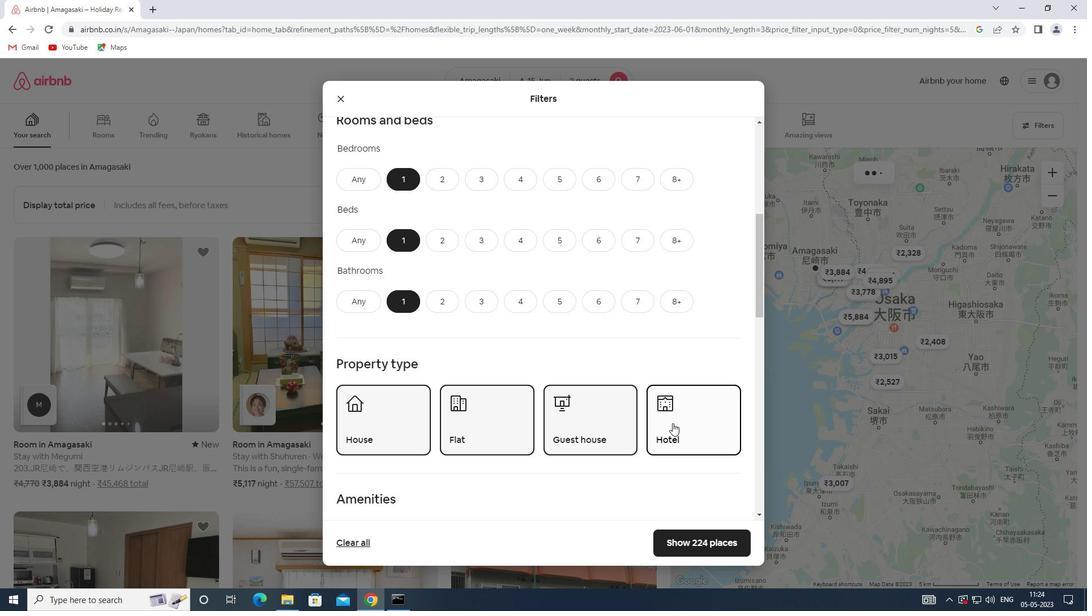 
Action: Mouse scrolled (672, 423) with delta (0, 0)
Screenshot: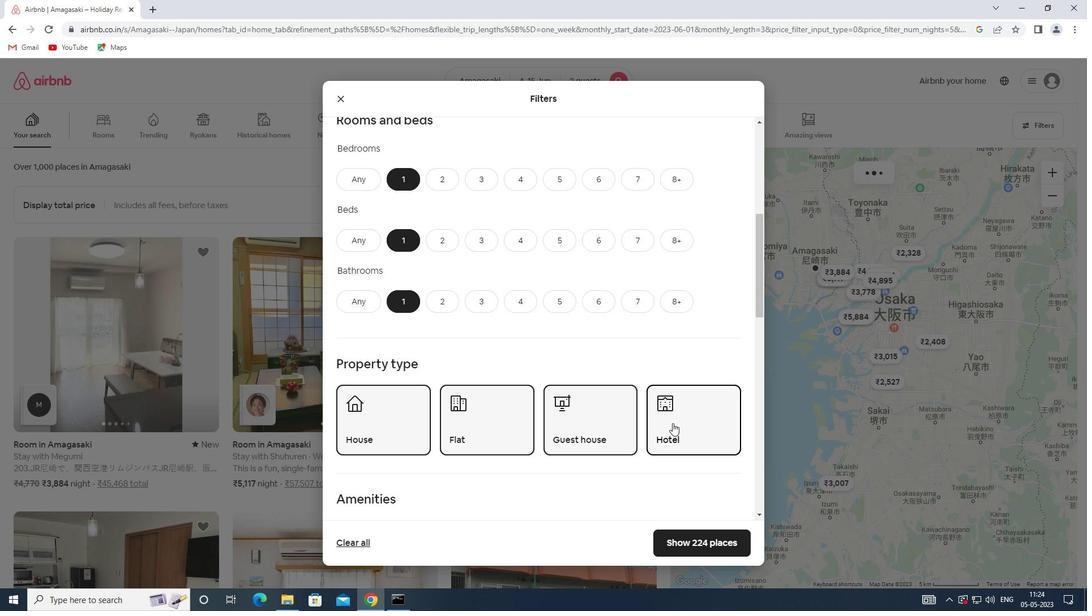 
Action: Mouse scrolled (672, 423) with delta (0, 0)
Screenshot: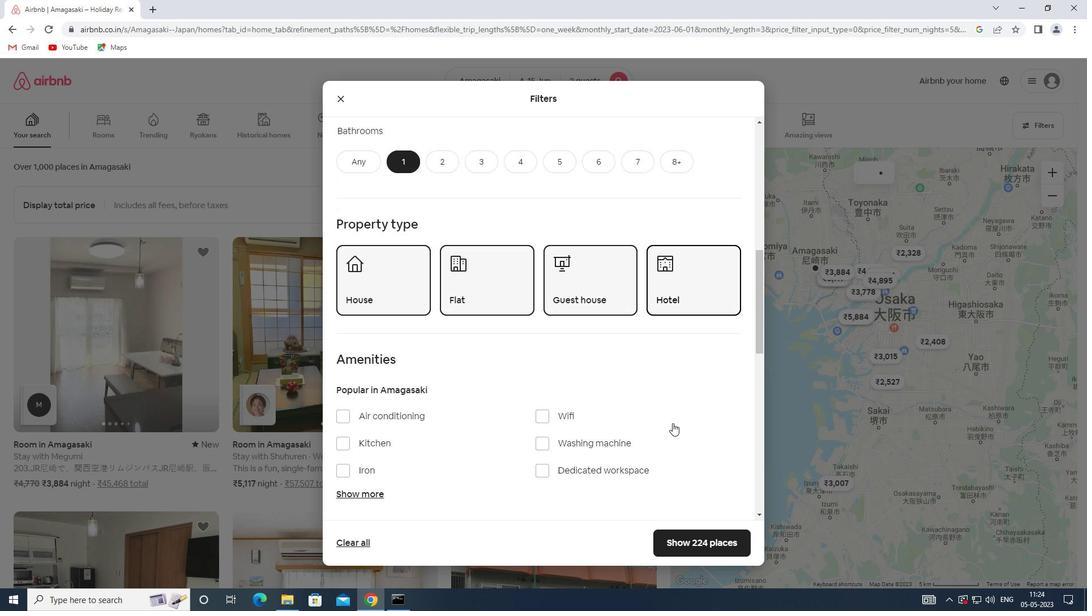 
Action: Mouse scrolled (672, 423) with delta (0, 0)
Screenshot: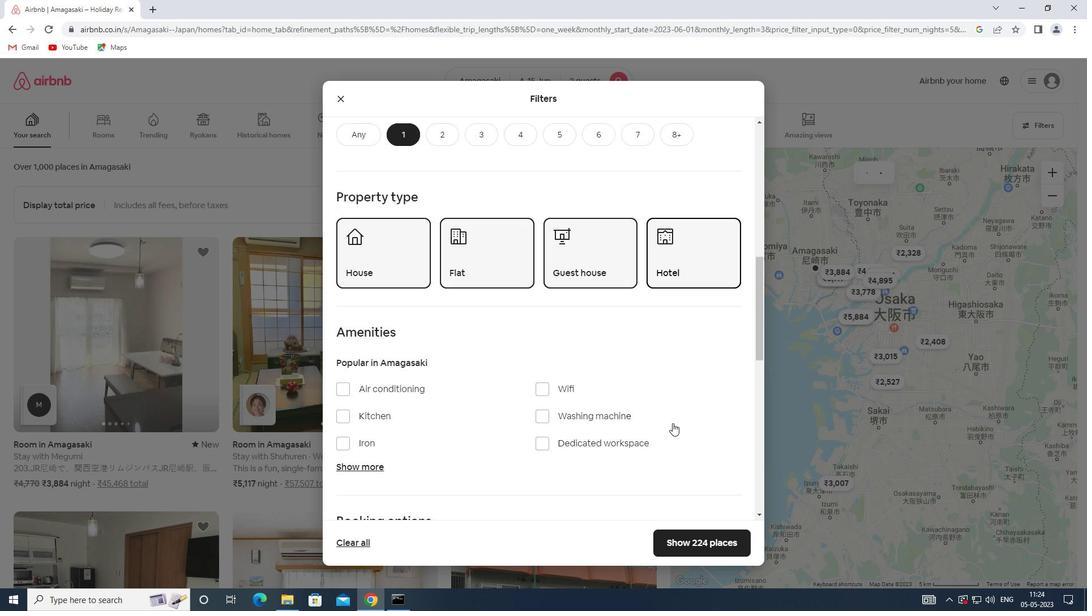 
Action: Mouse scrolled (672, 423) with delta (0, 0)
Screenshot: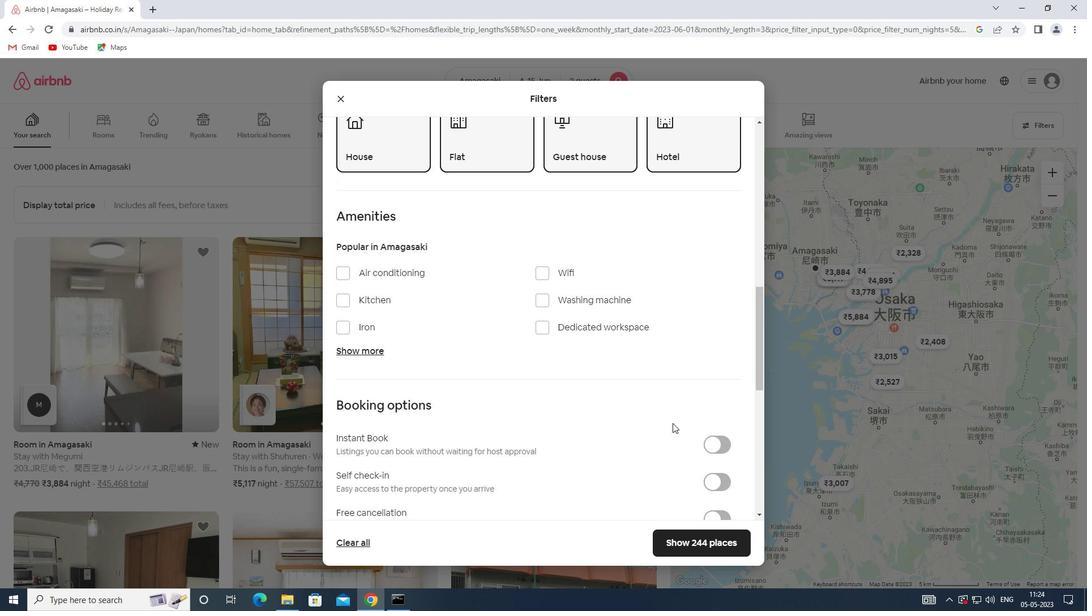
Action: Mouse scrolled (672, 423) with delta (0, 0)
Screenshot: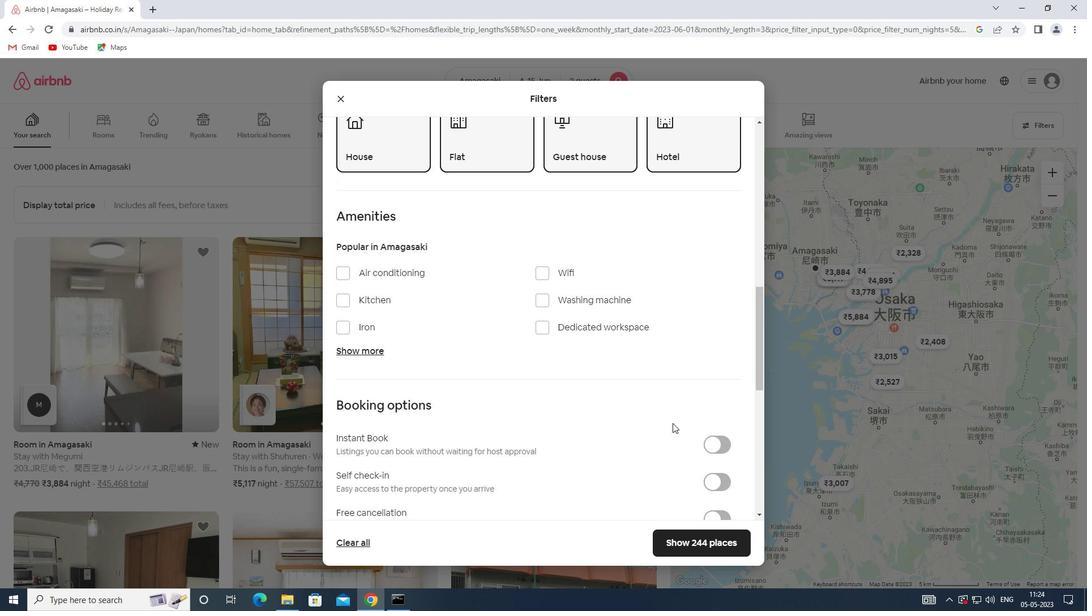 
Action: Mouse moved to (718, 367)
Screenshot: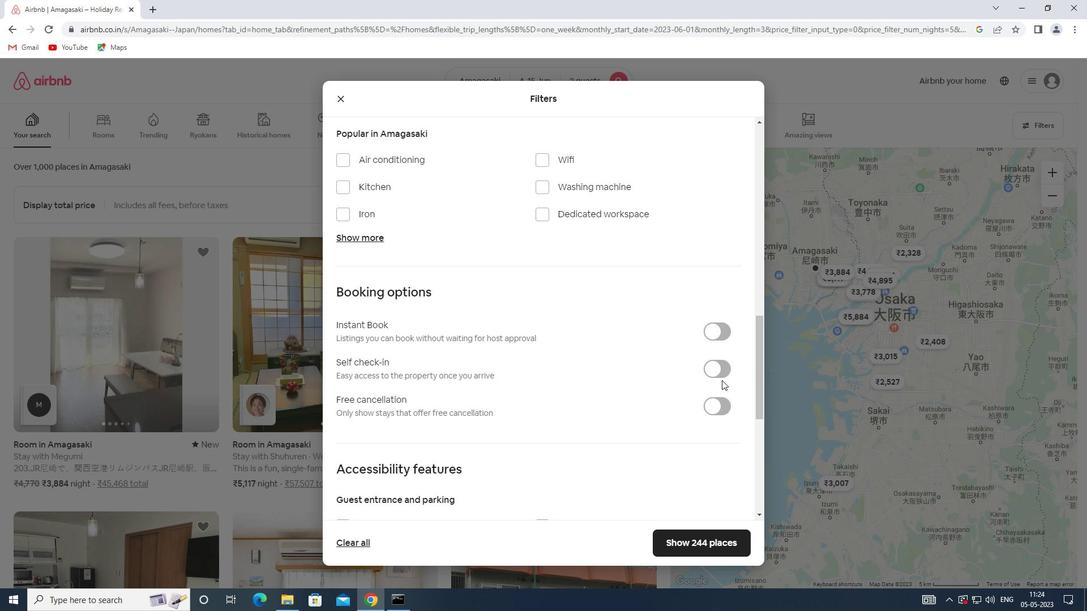 
Action: Mouse pressed left at (718, 367)
Screenshot: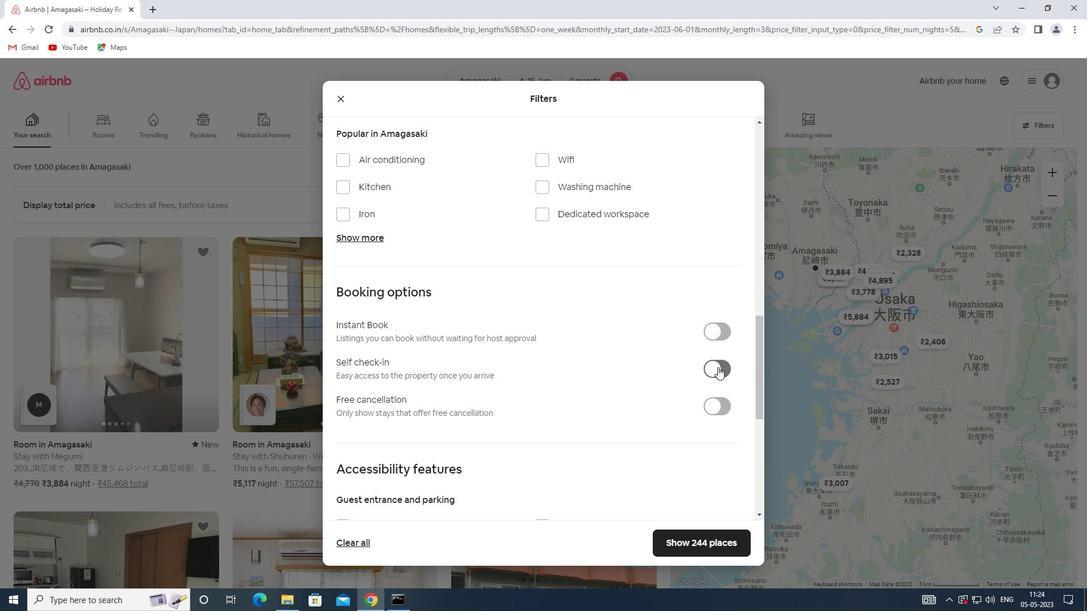 
Action: Mouse moved to (463, 401)
Screenshot: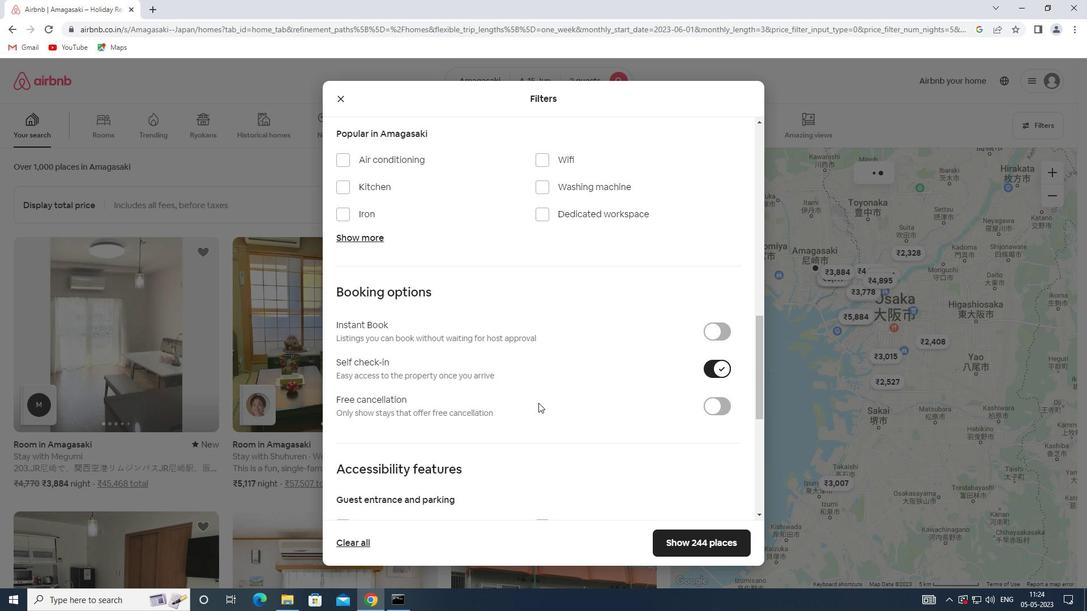 
Action: Mouse scrolled (463, 401) with delta (0, 0)
Screenshot: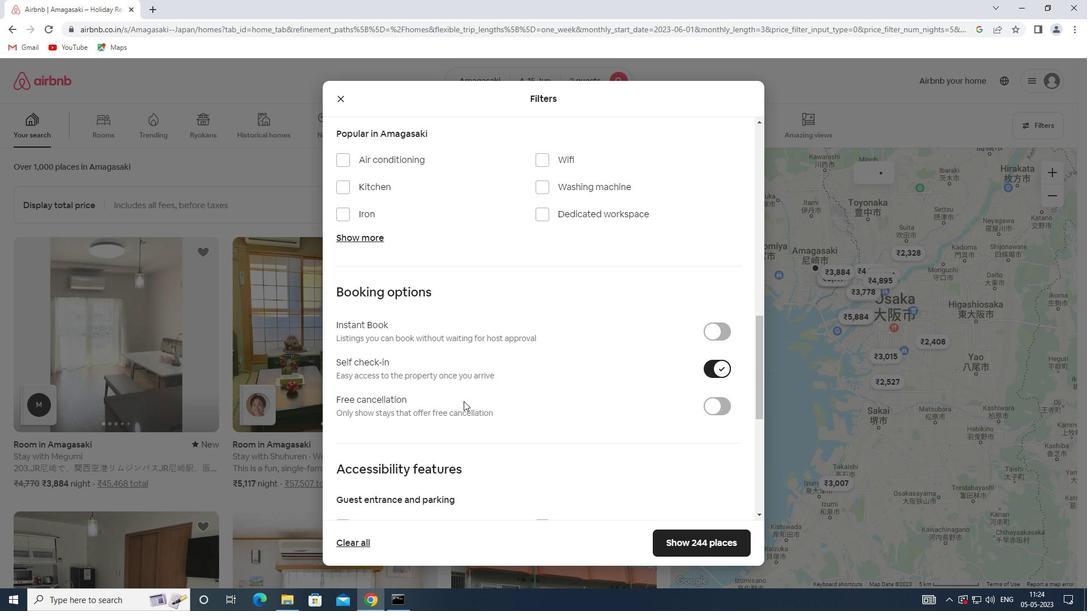 
Action: Mouse scrolled (463, 401) with delta (0, 0)
Screenshot: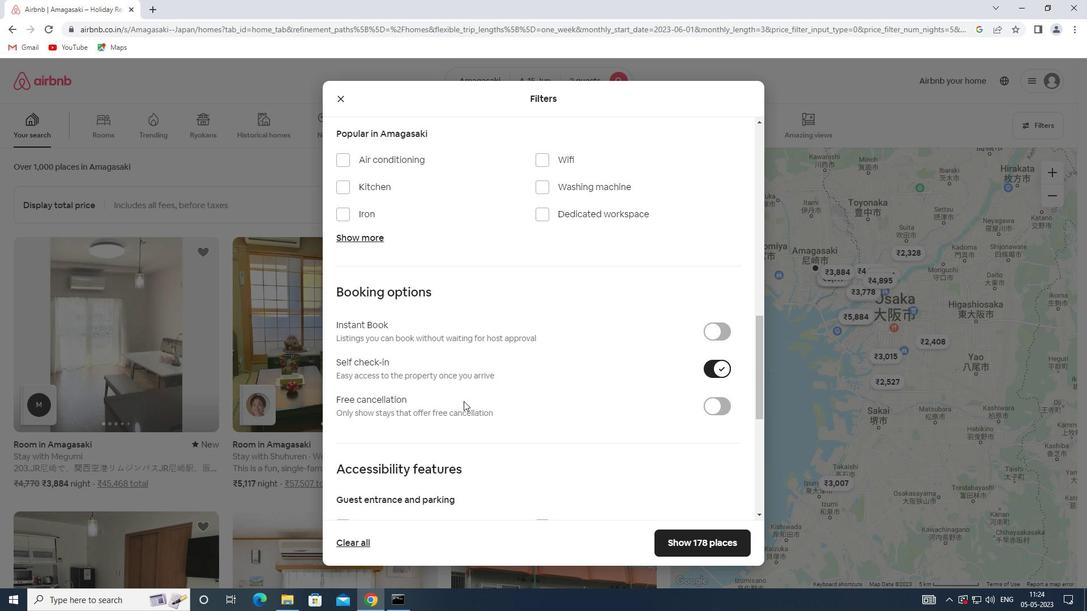 
Action: Mouse scrolled (463, 401) with delta (0, 0)
Screenshot: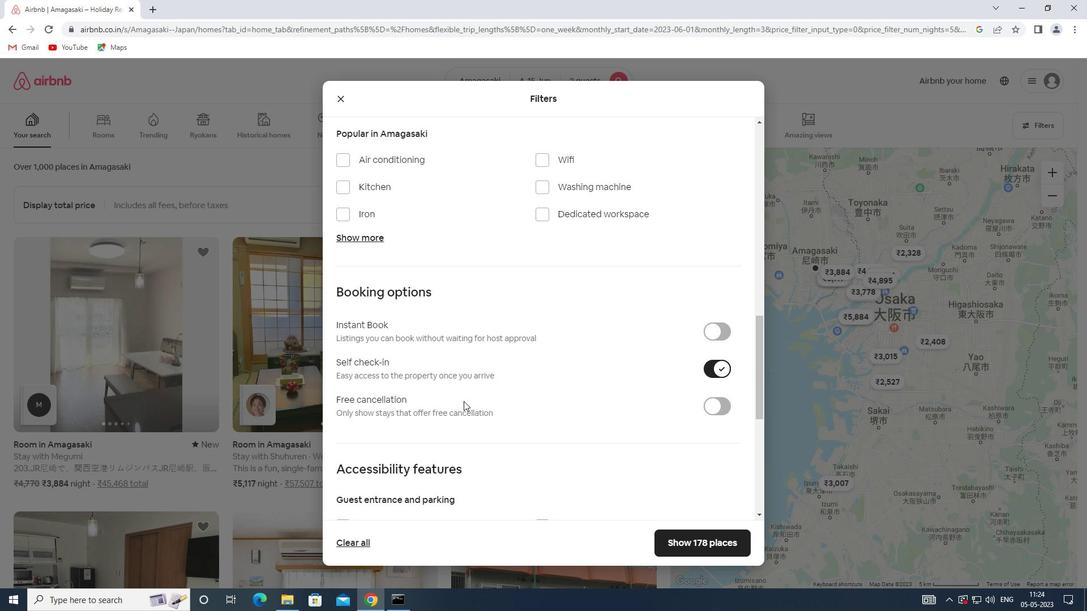 
Action: Mouse scrolled (463, 401) with delta (0, 0)
Screenshot: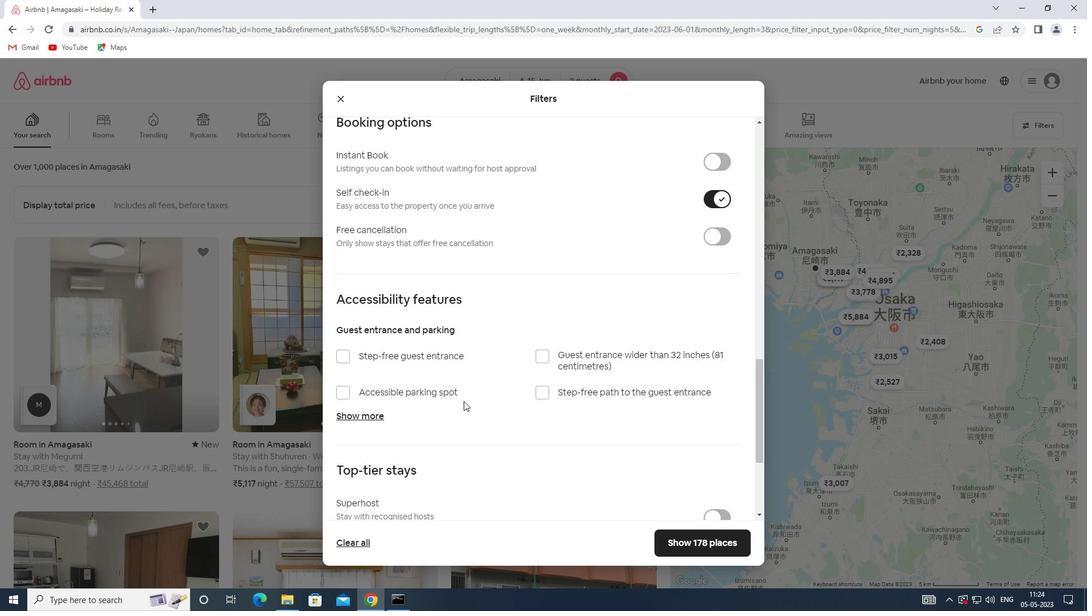 
Action: Mouse scrolled (463, 401) with delta (0, 0)
Screenshot: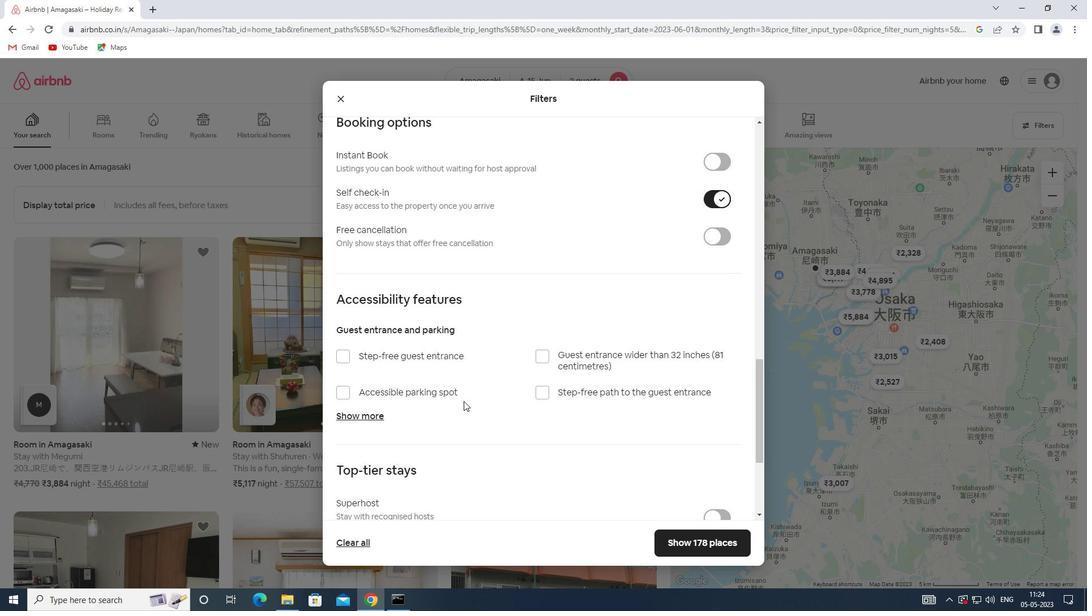 
Action: Mouse scrolled (463, 401) with delta (0, 0)
Screenshot: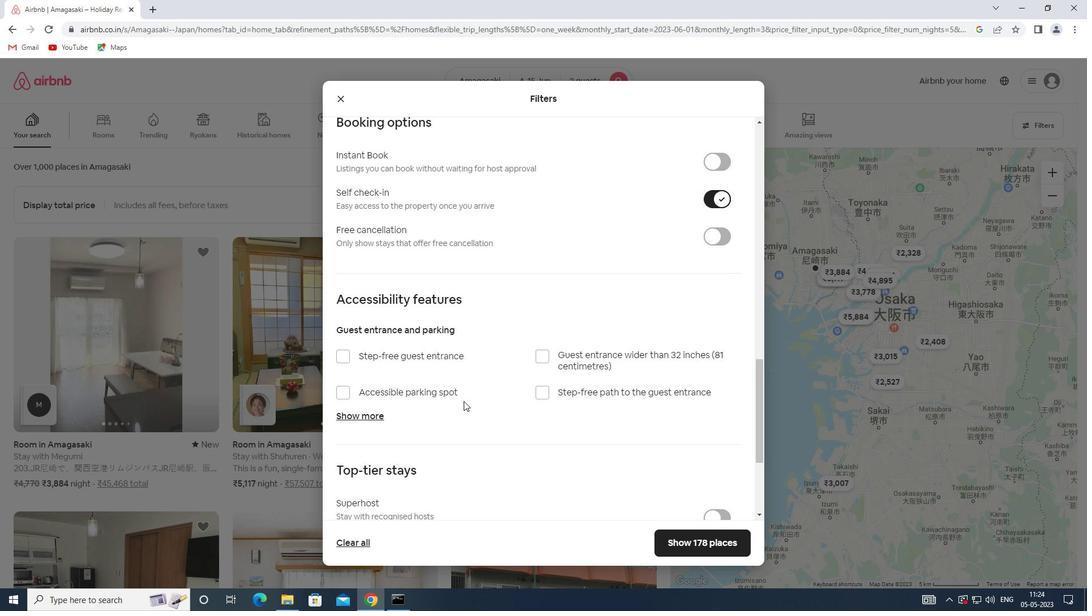 
Action: Mouse moved to (380, 457)
Screenshot: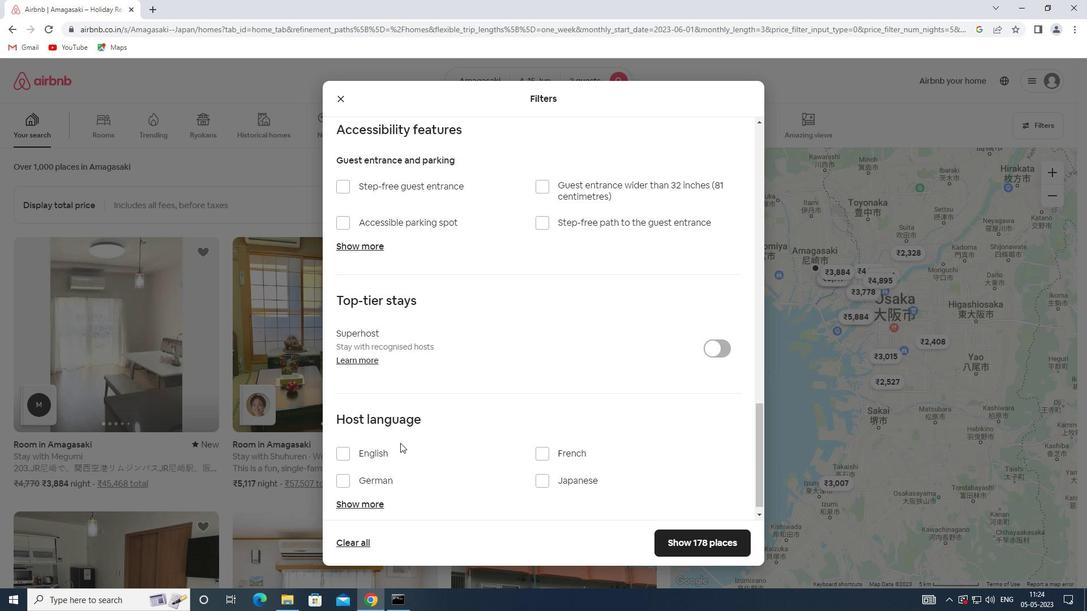 
Action: Mouse pressed left at (380, 457)
Screenshot: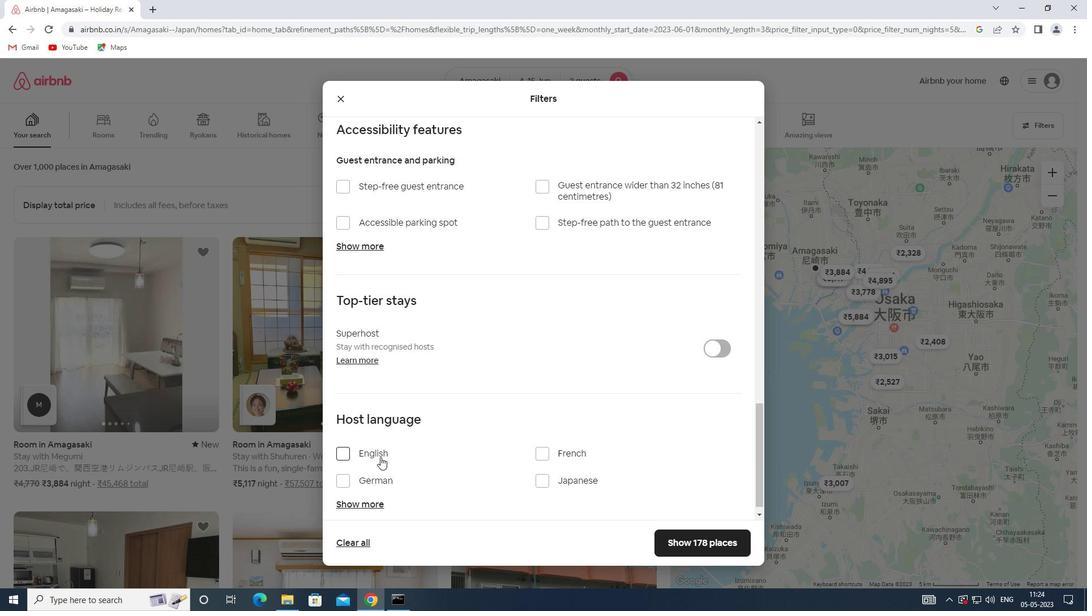 
Action: Mouse moved to (734, 538)
Screenshot: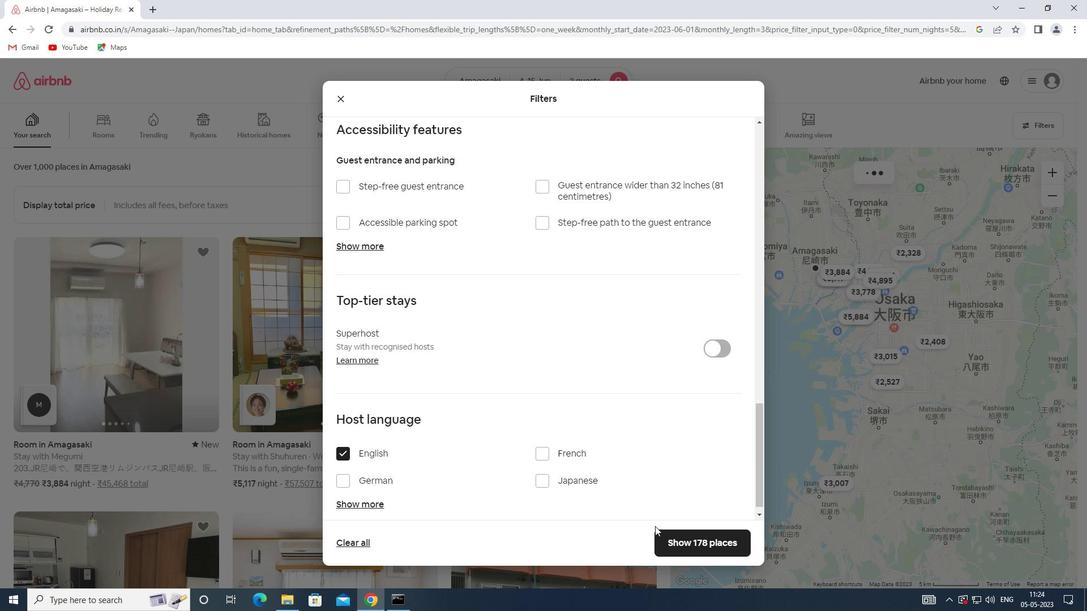 
Action: Mouse pressed left at (734, 538)
Screenshot: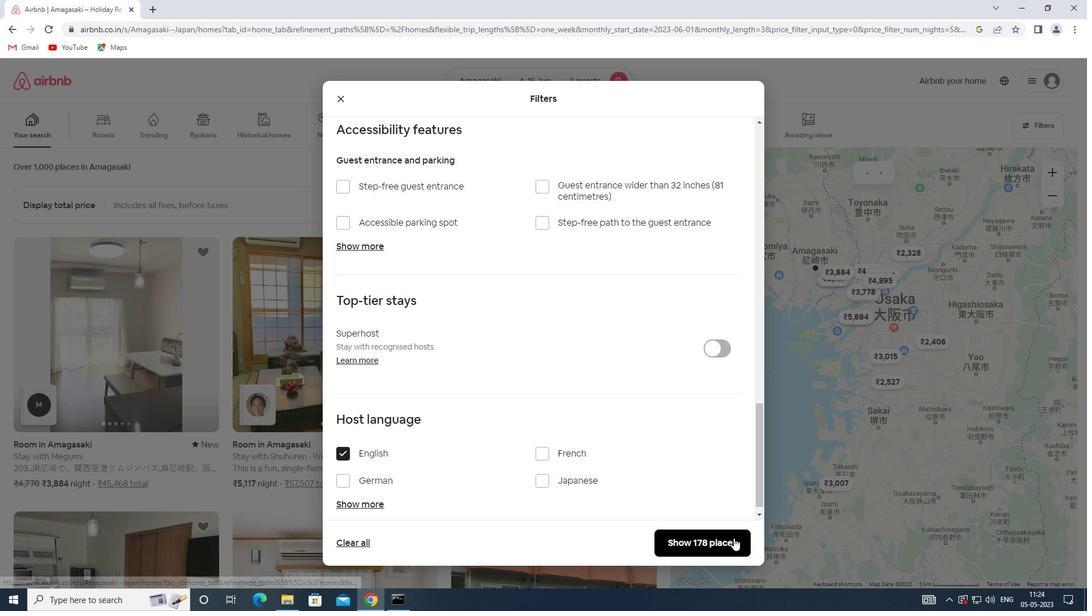 
